 Task: Explore Airbnb accommodation in Ranong, Thailand from 7th December, 2023 to 15th December, 2023 for 6 adults.3 bedrooms having 3 beds and 3 bathrooms. Property type can be guest house. Look for 5 properties as per requirement.
Action: Mouse moved to (457, 101)
Screenshot: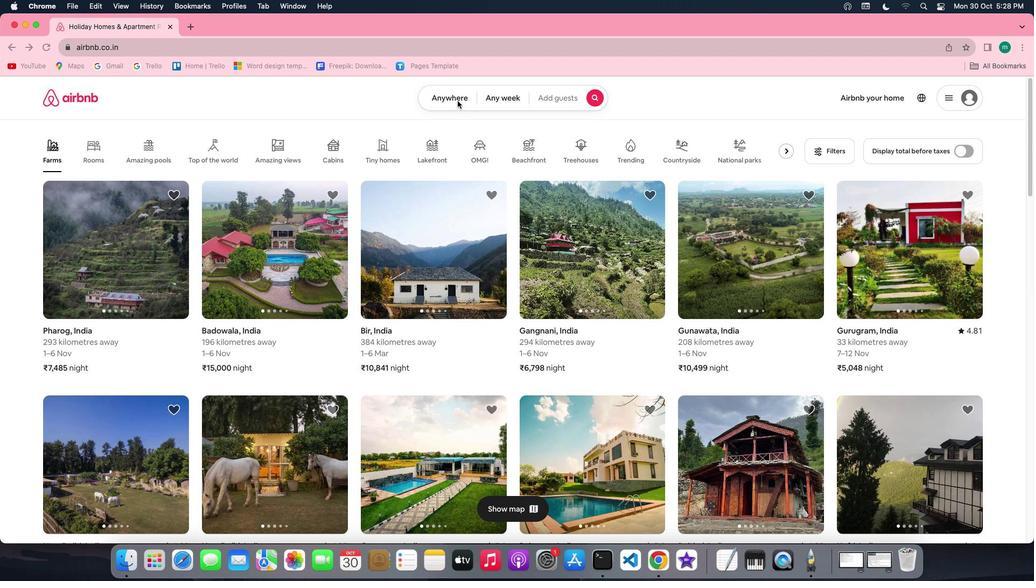 
Action: Mouse pressed left at (457, 101)
Screenshot: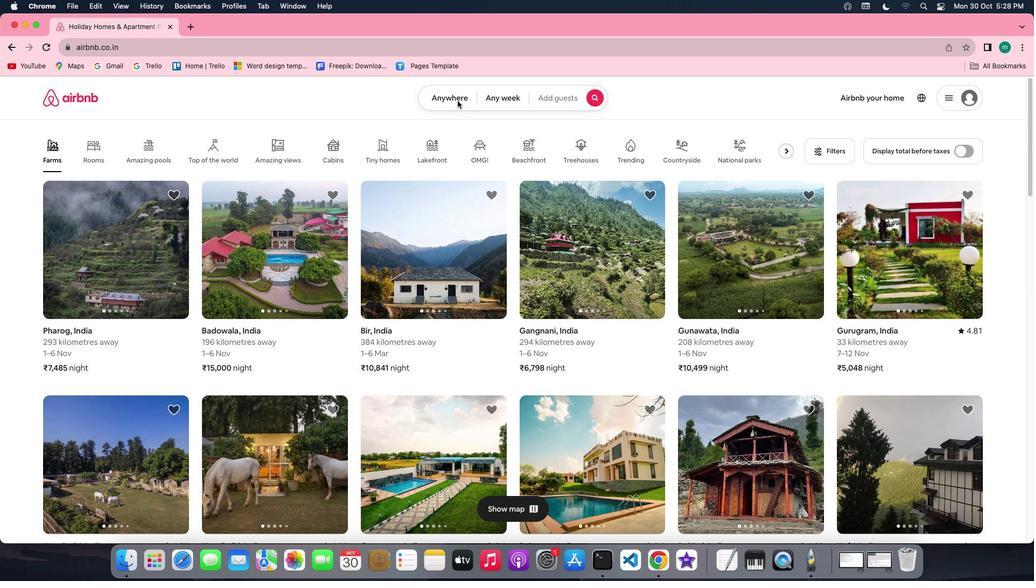 
Action: Mouse pressed left at (457, 101)
Screenshot: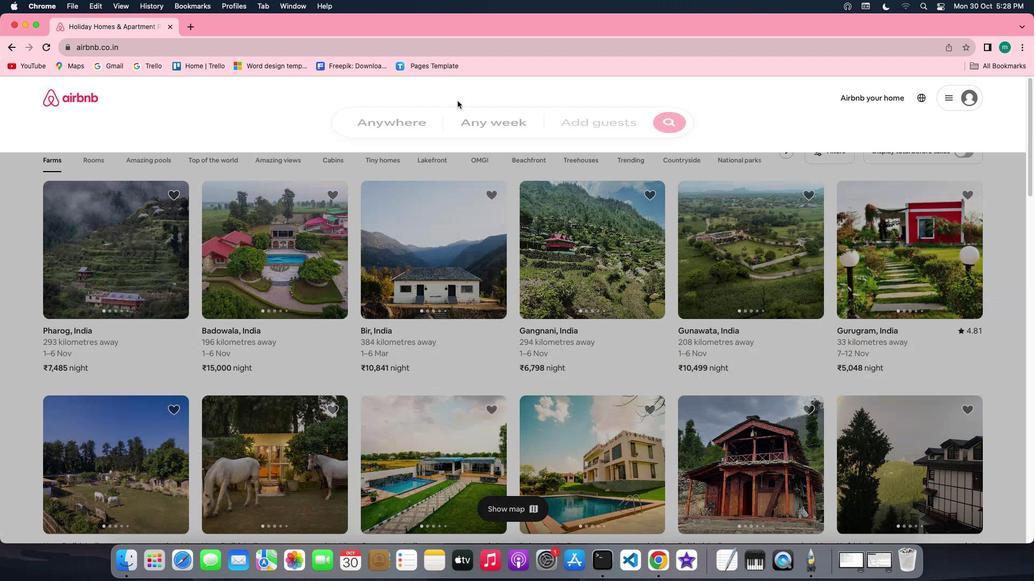 
Action: Mouse moved to (404, 140)
Screenshot: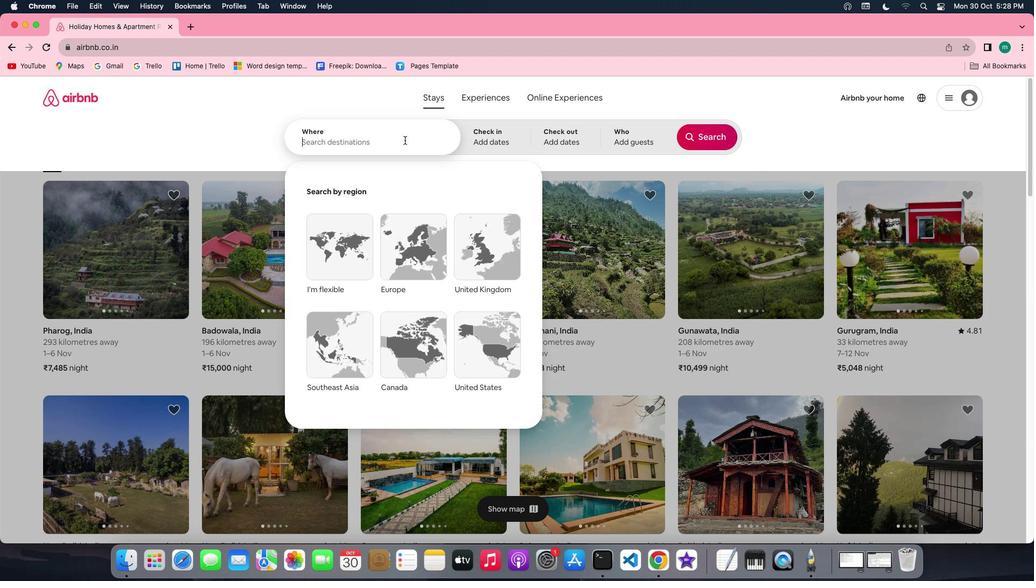 
Action: Mouse pressed left at (404, 140)
Screenshot: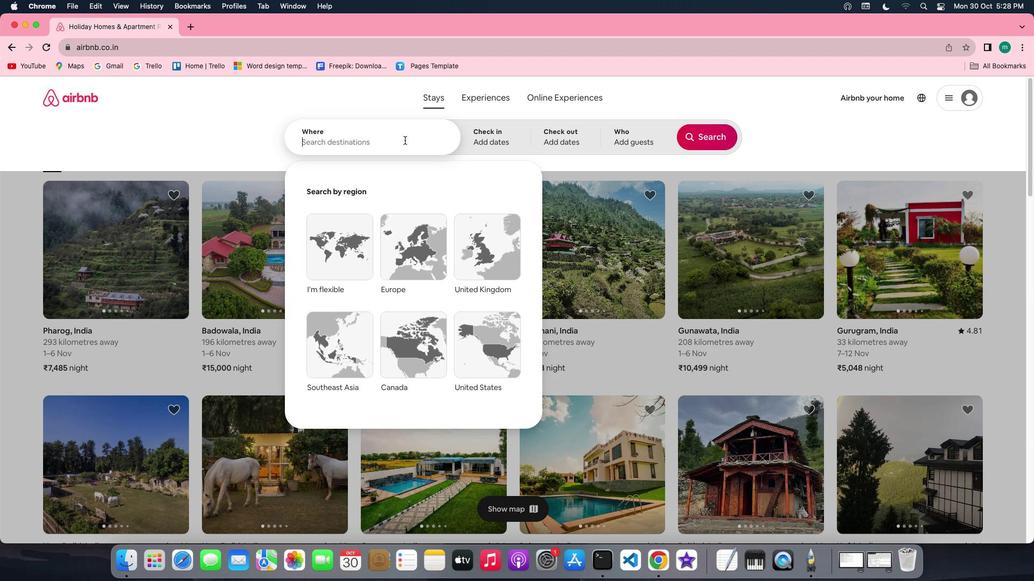 
Action: Key pressed Key.shift'R''a''n''o''n''g'','Key.spaceKey.shift'T''h''a''i''l''a''n''d'
Screenshot: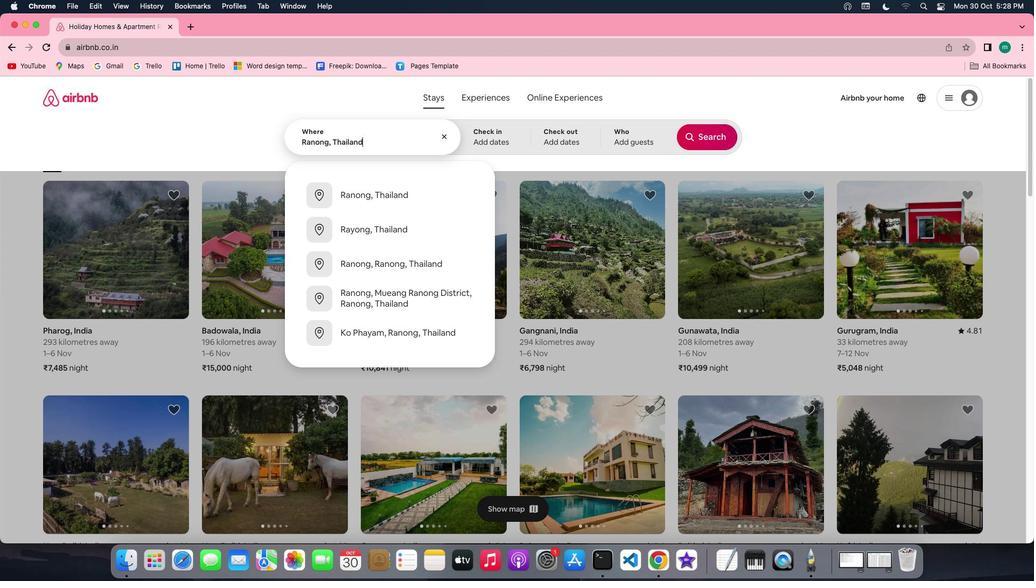 
Action: Mouse moved to (507, 129)
Screenshot: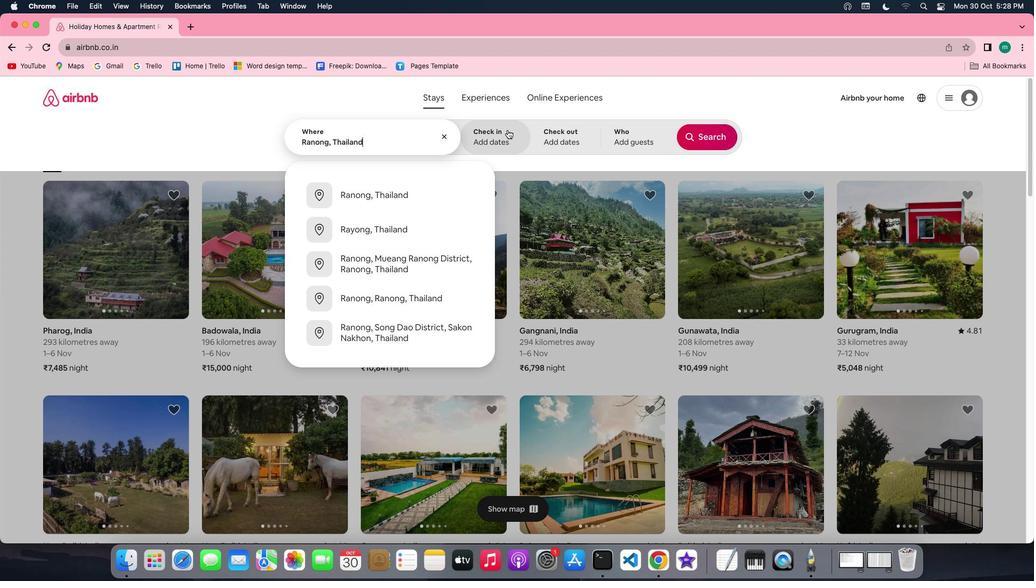
Action: Mouse pressed left at (507, 129)
Screenshot: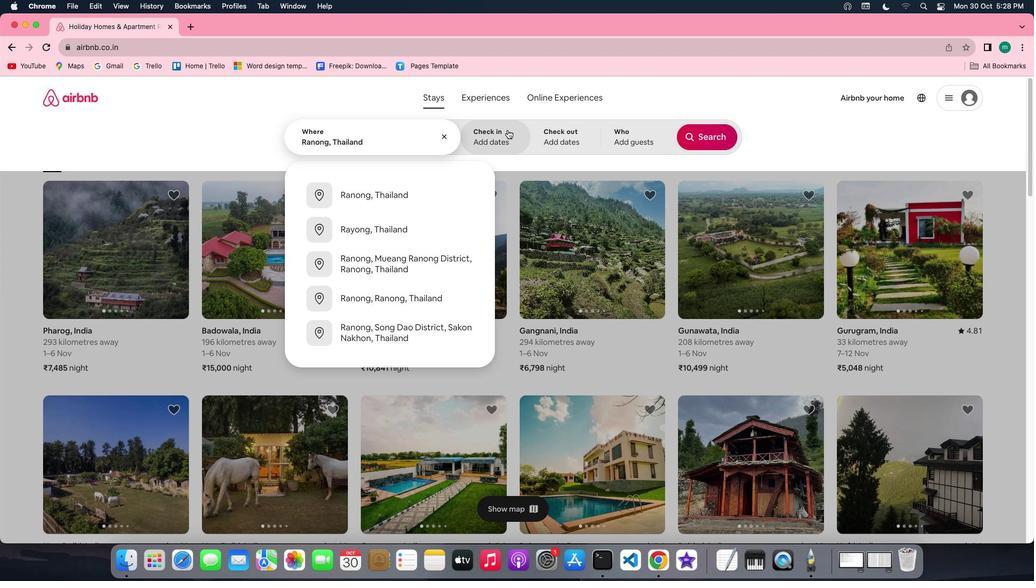 
Action: Mouse moved to (702, 226)
Screenshot: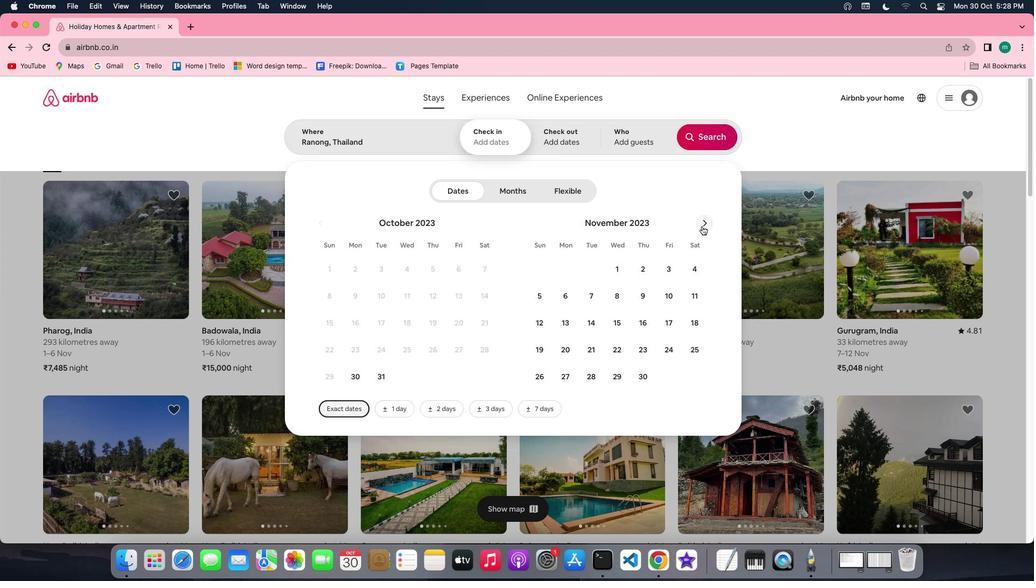 
Action: Mouse pressed left at (702, 226)
Screenshot: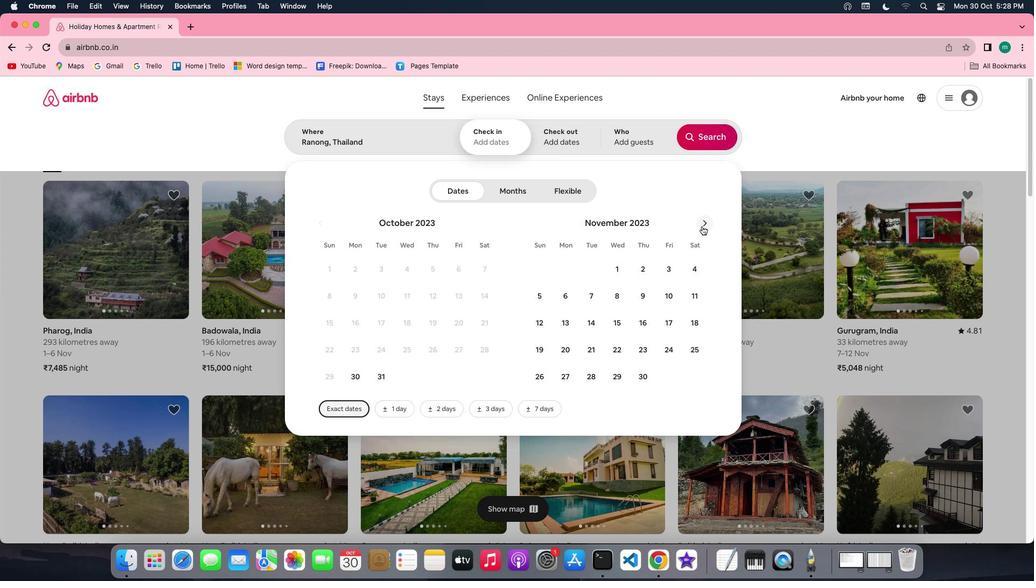 
Action: Mouse moved to (637, 296)
Screenshot: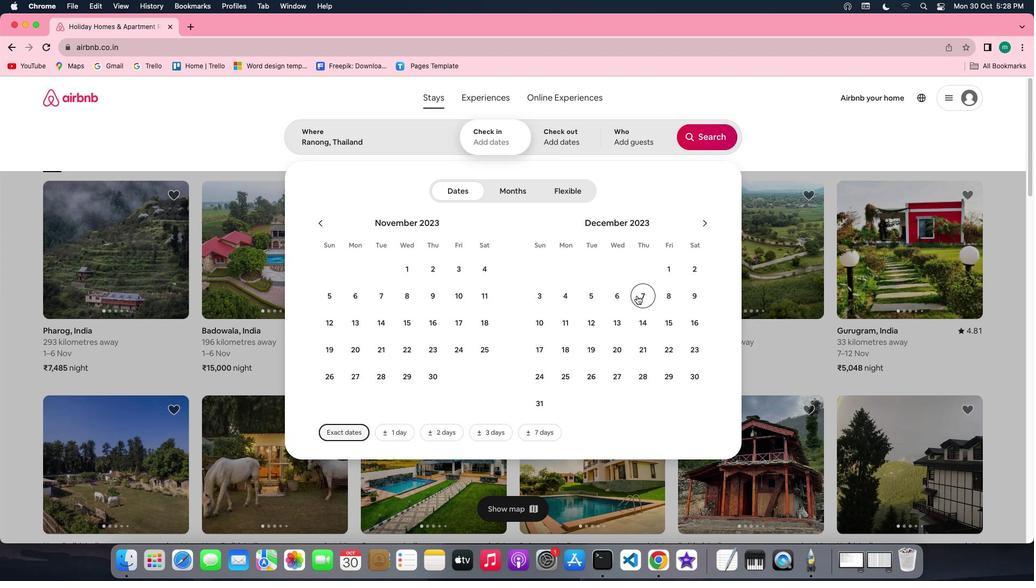 
Action: Mouse pressed left at (637, 296)
Screenshot: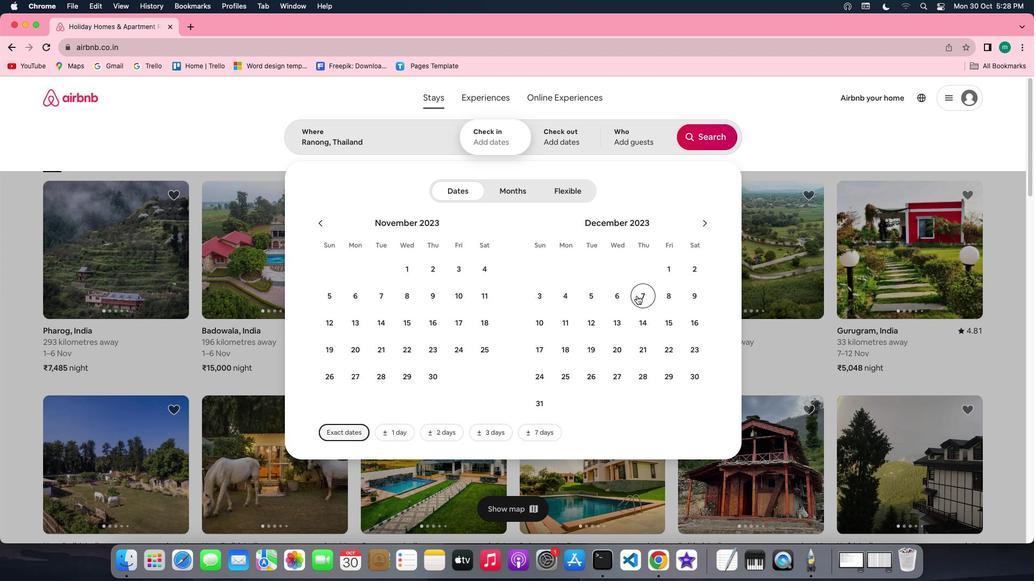 
Action: Mouse moved to (663, 321)
Screenshot: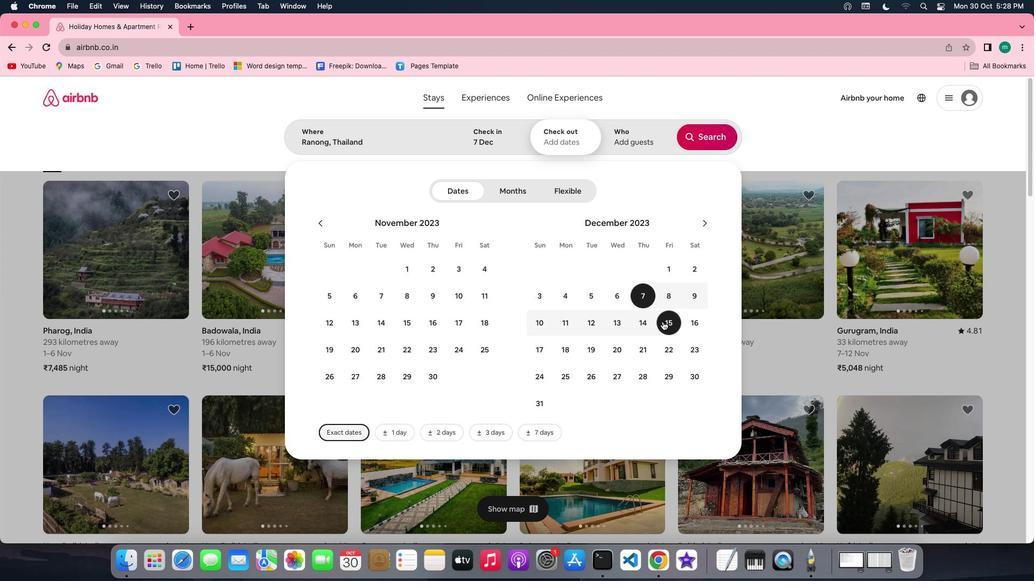 
Action: Mouse pressed left at (663, 321)
Screenshot: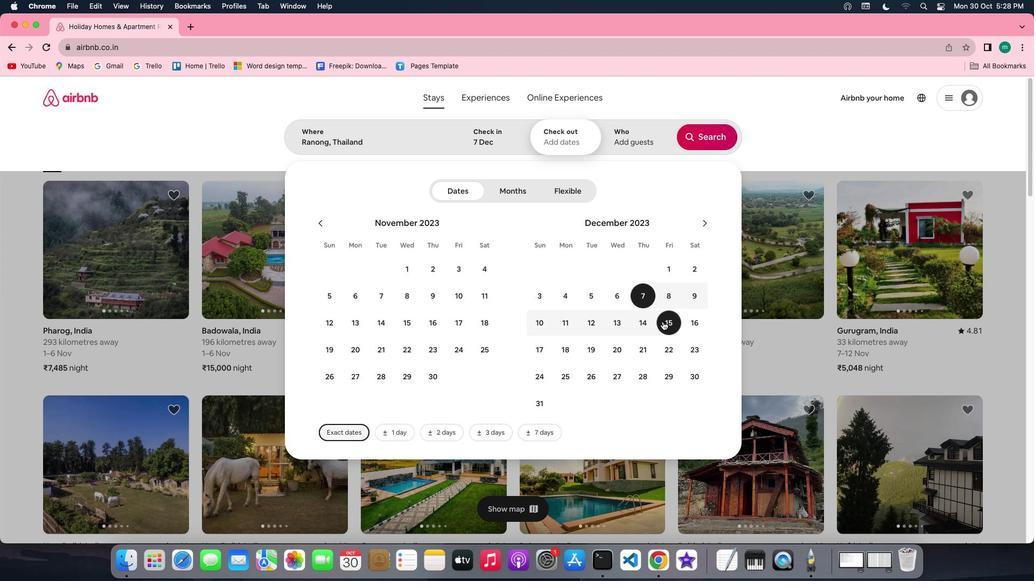 
Action: Mouse moved to (630, 133)
Screenshot: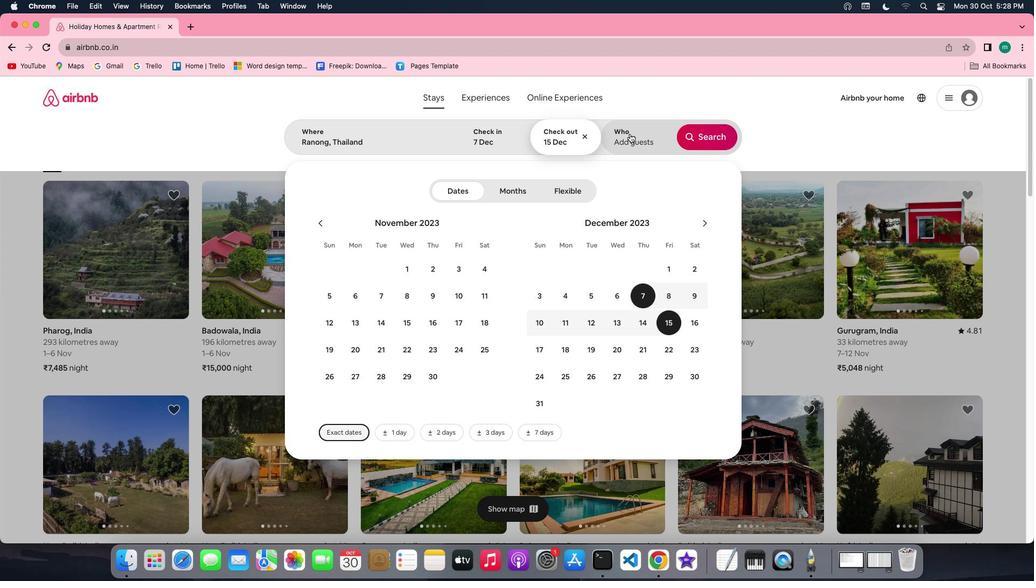 
Action: Mouse pressed left at (630, 133)
Screenshot: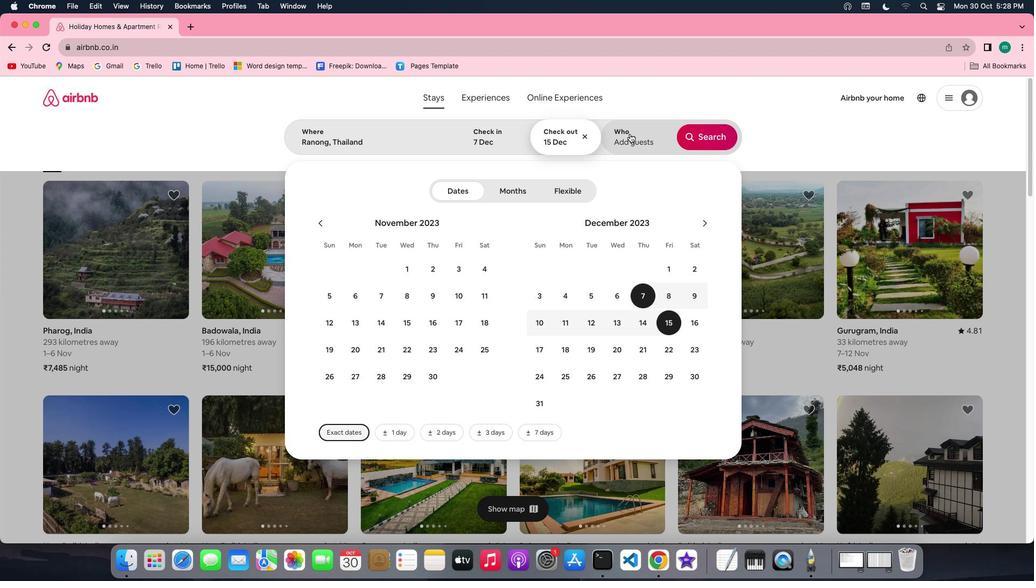 
Action: Mouse moved to (707, 197)
Screenshot: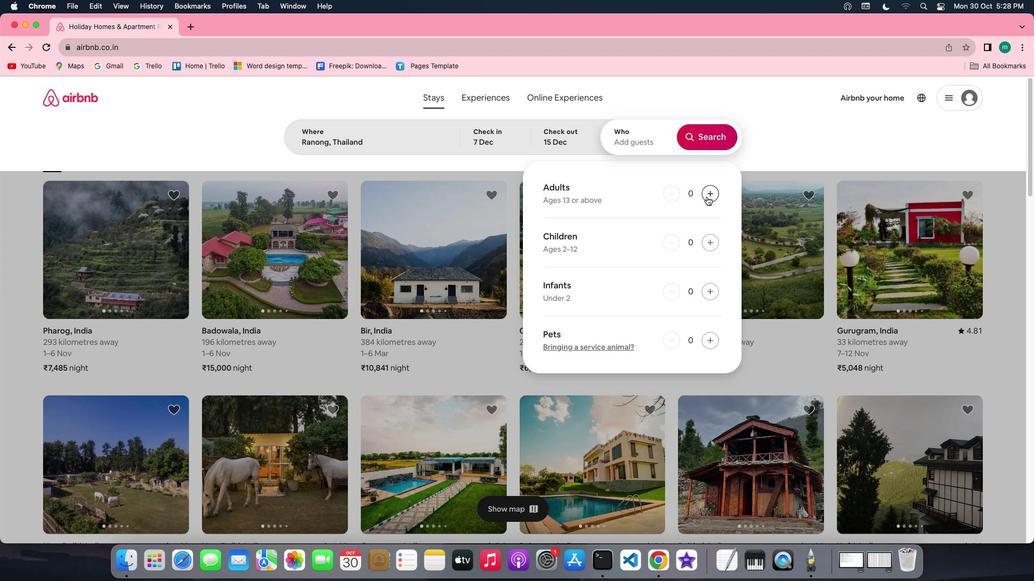 
Action: Mouse pressed left at (707, 197)
Screenshot: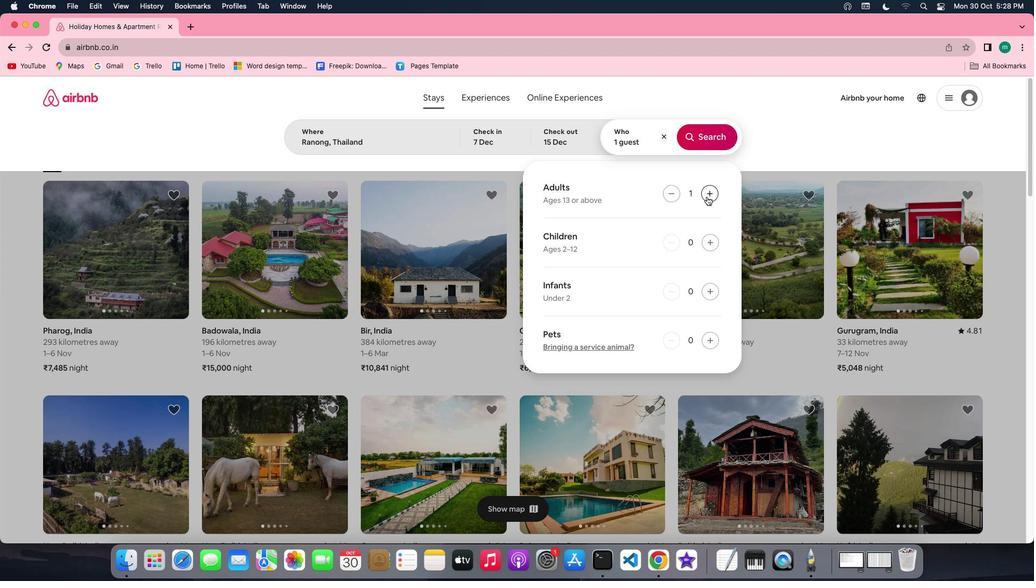 
Action: Mouse pressed left at (707, 197)
Screenshot: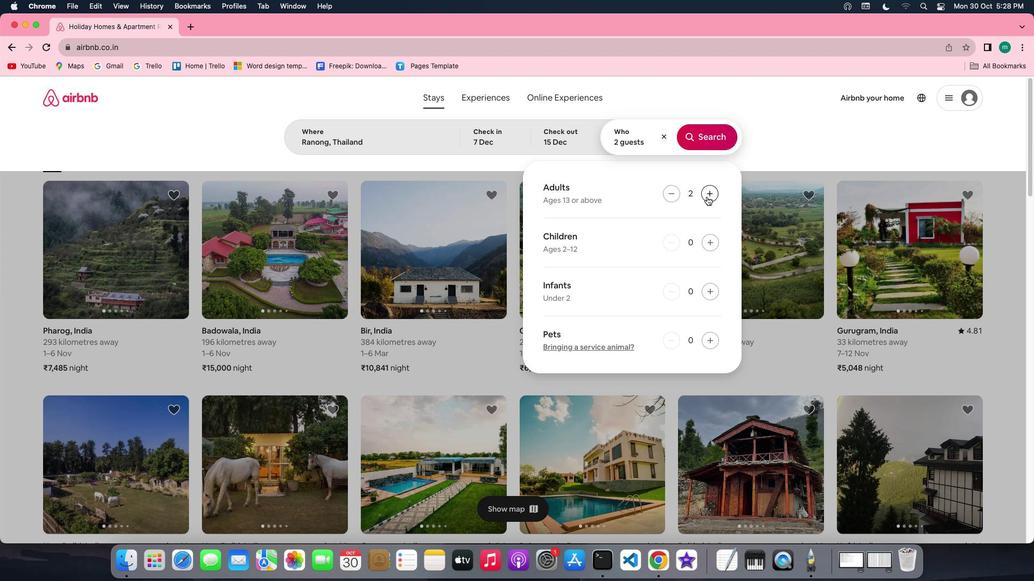 
Action: Mouse pressed left at (707, 197)
Screenshot: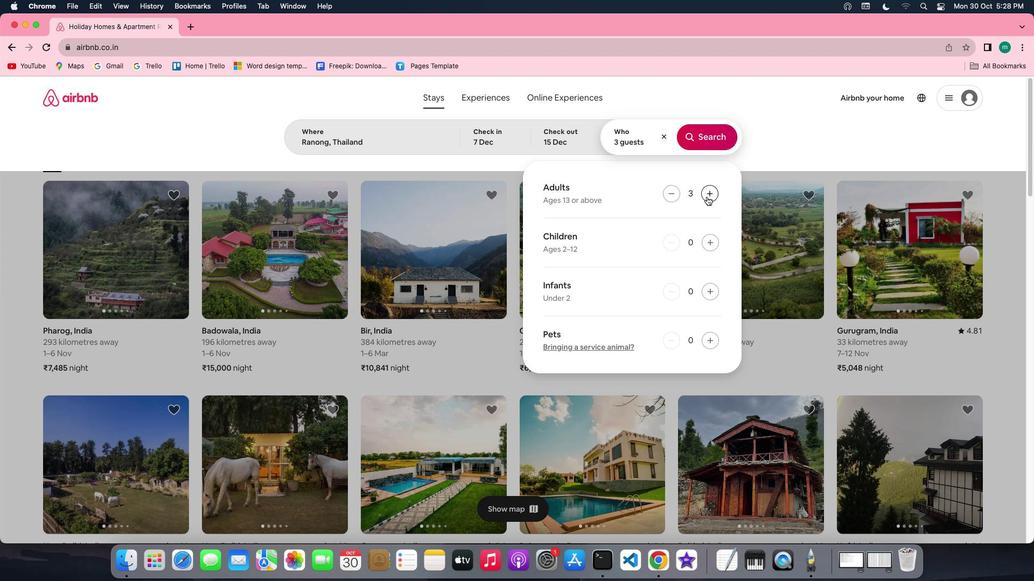 
Action: Mouse pressed left at (707, 197)
Screenshot: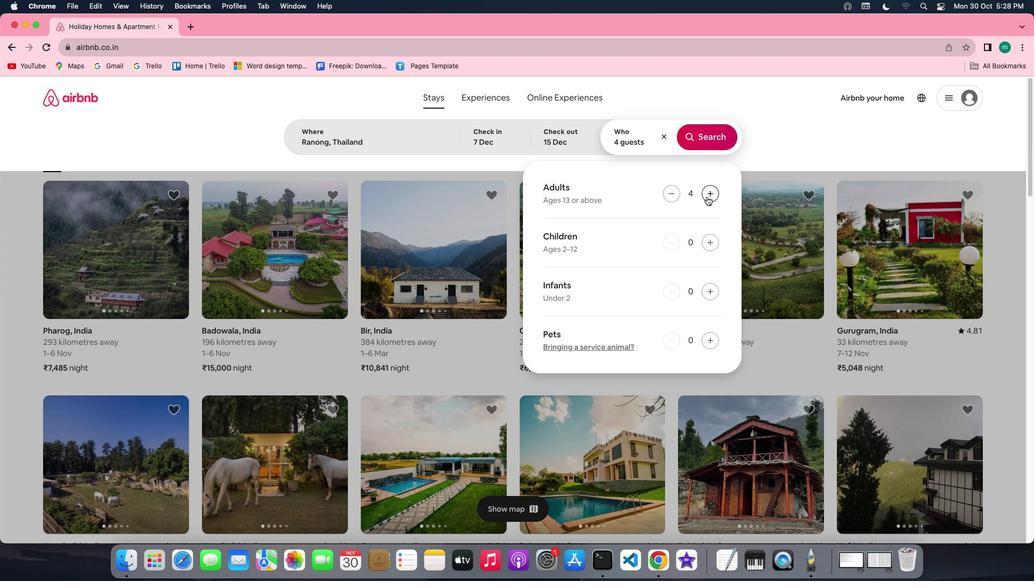 
Action: Mouse pressed left at (707, 197)
Screenshot: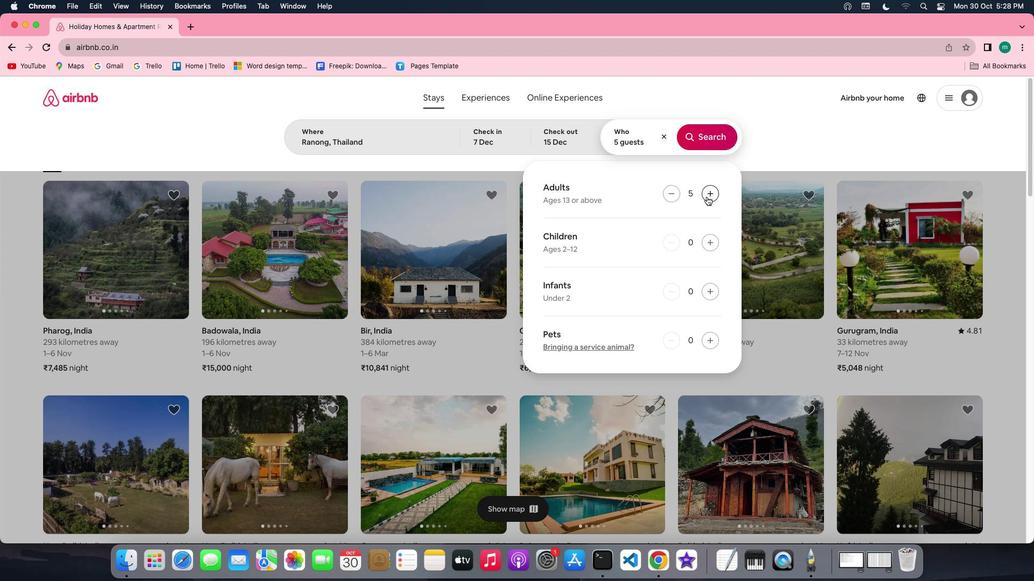 
Action: Mouse pressed left at (707, 197)
Screenshot: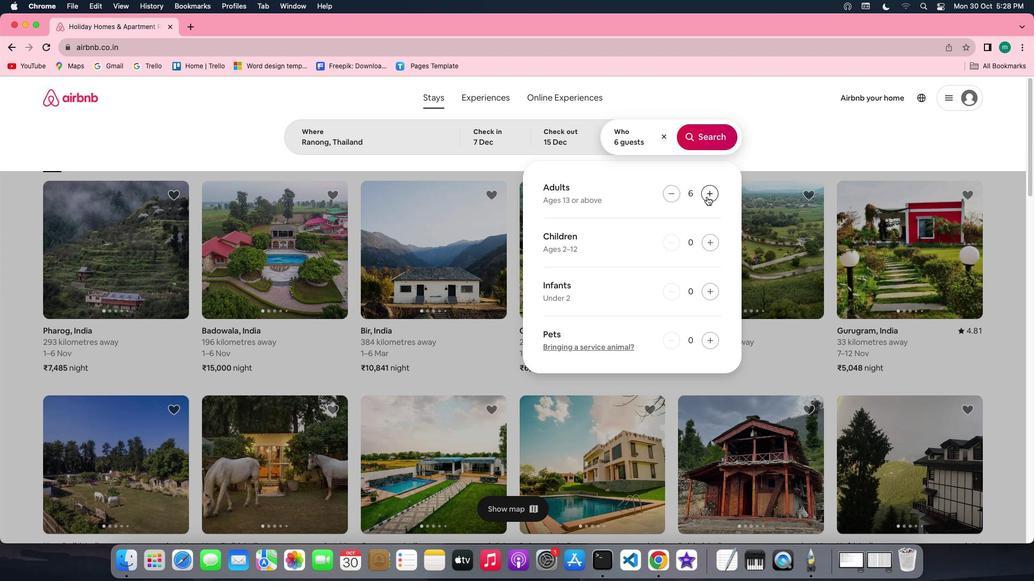 
Action: Mouse moved to (708, 142)
Screenshot: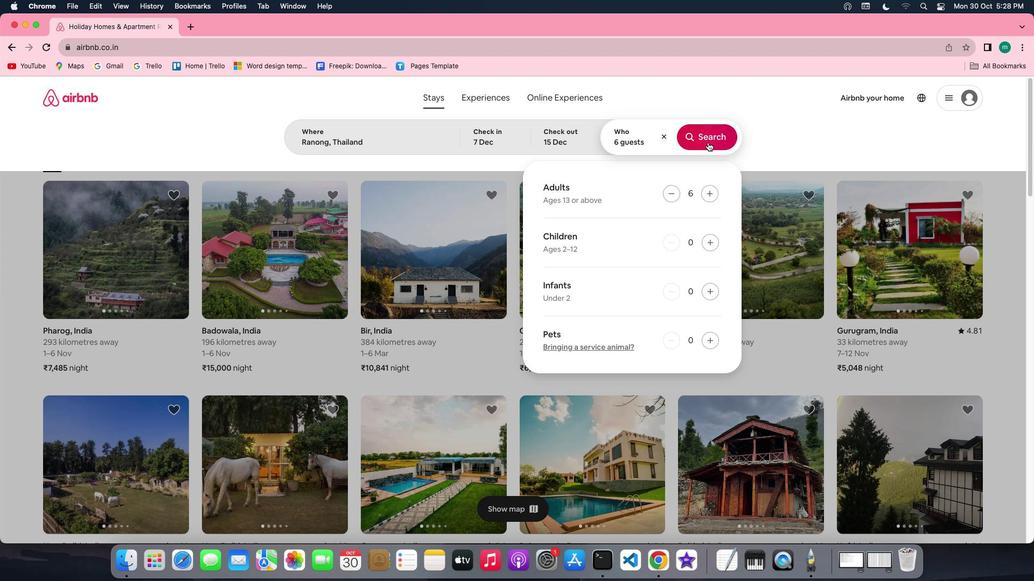 
Action: Mouse pressed left at (708, 142)
Screenshot: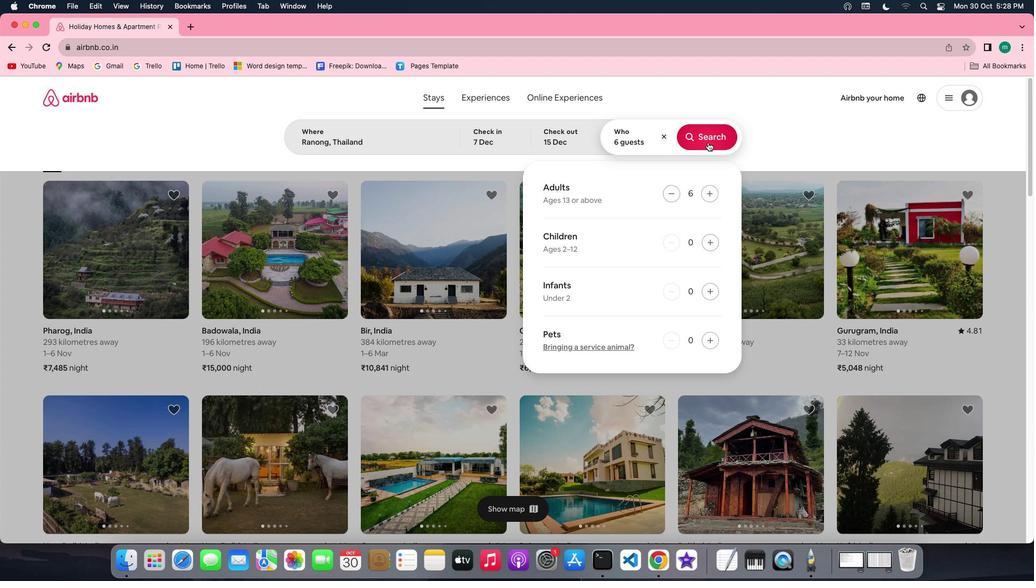 
Action: Mouse moved to (863, 141)
Screenshot: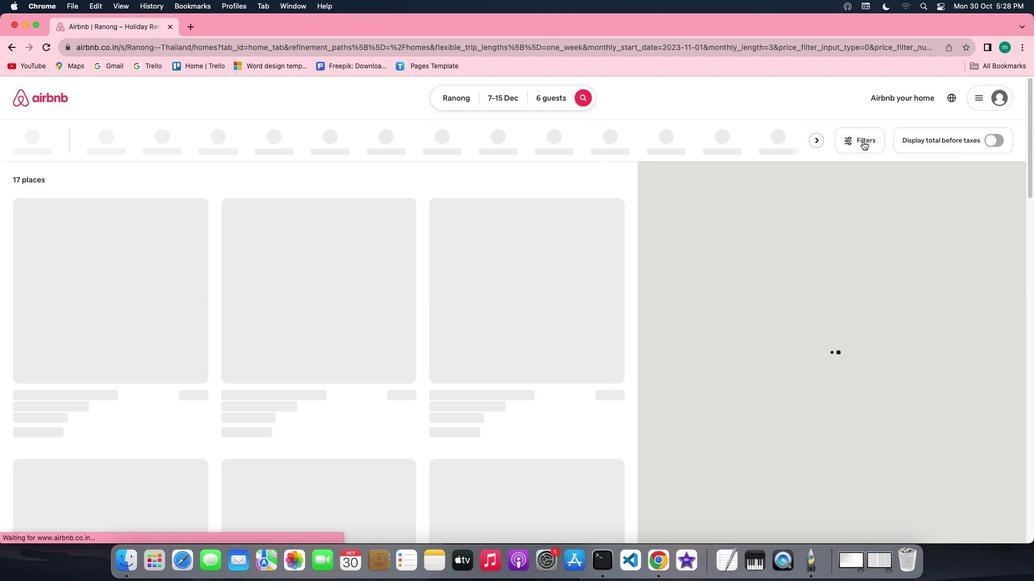 
Action: Mouse pressed left at (863, 141)
Screenshot: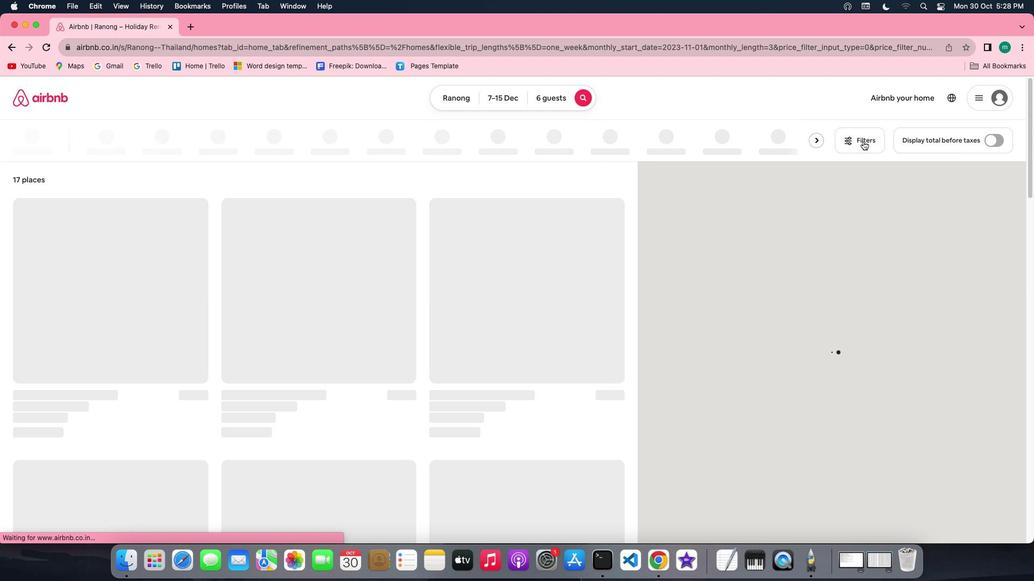 
Action: Mouse moved to (609, 289)
Screenshot: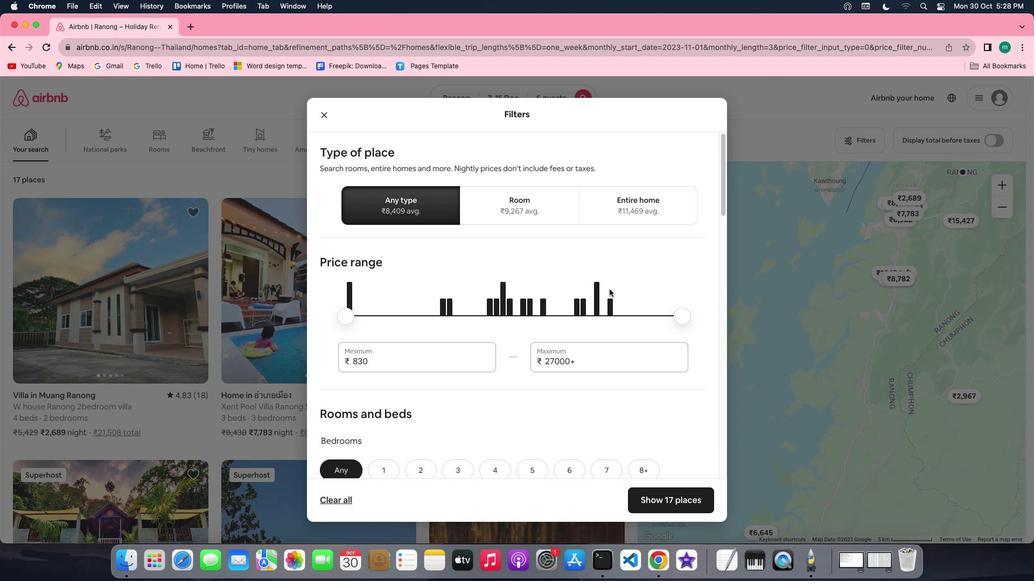 
Action: Mouse scrolled (609, 289) with delta (0, 0)
Screenshot: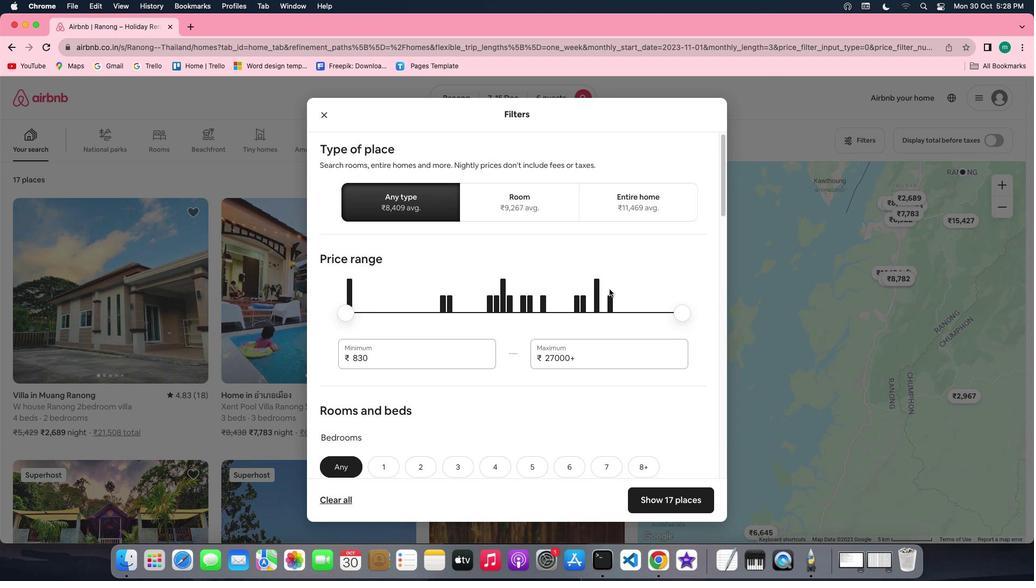 
Action: Mouse scrolled (609, 289) with delta (0, 0)
Screenshot: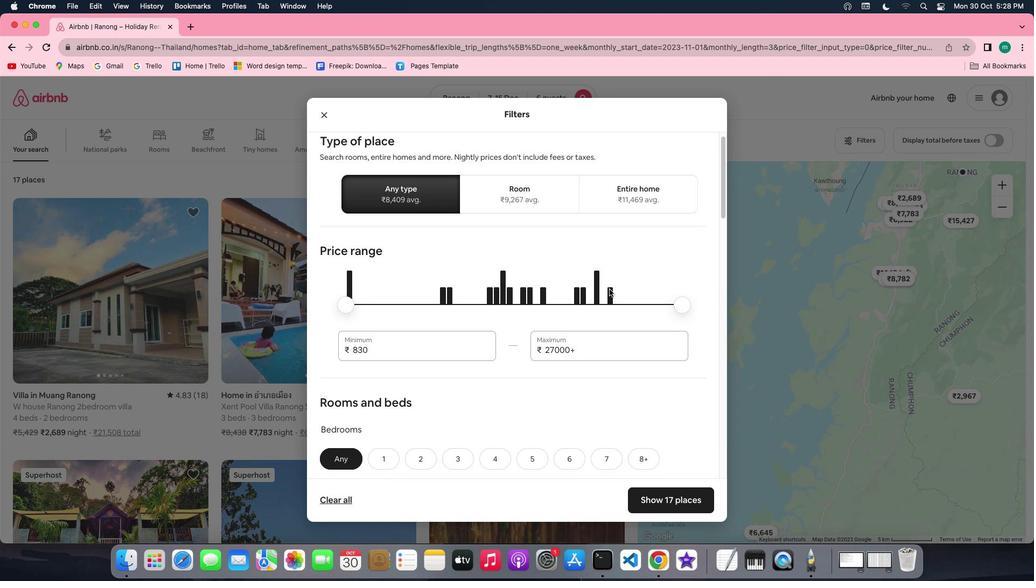 
Action: Mouse scrolled (609, 289) with delta (0, -1)
Screenshot: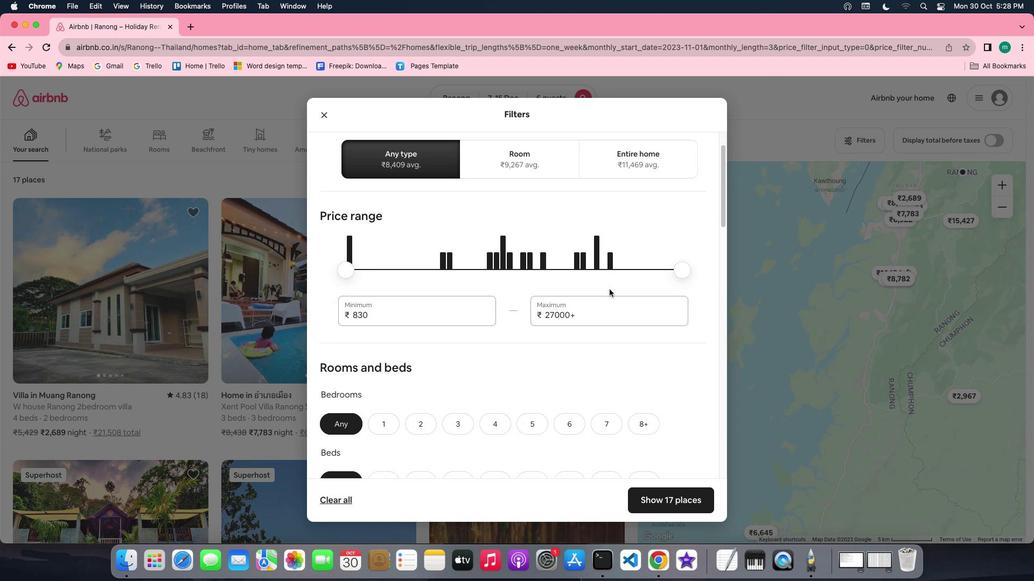
Action: Mouse scrolled (609, 289) with delta (0, -1)
Screenshot: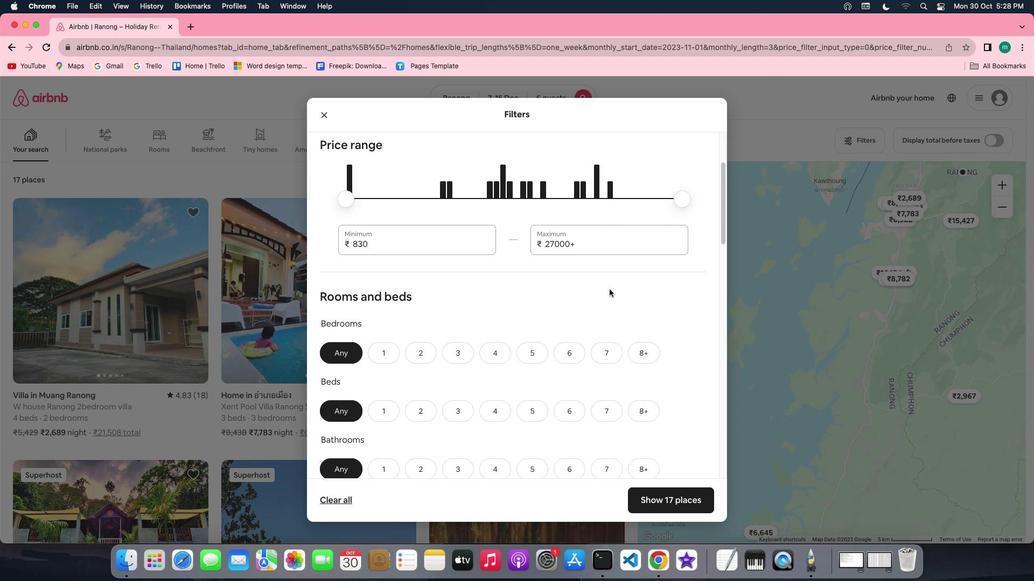 
Action: Mouse scrolled (609, 289) with delta (0, 0)
Screenshot: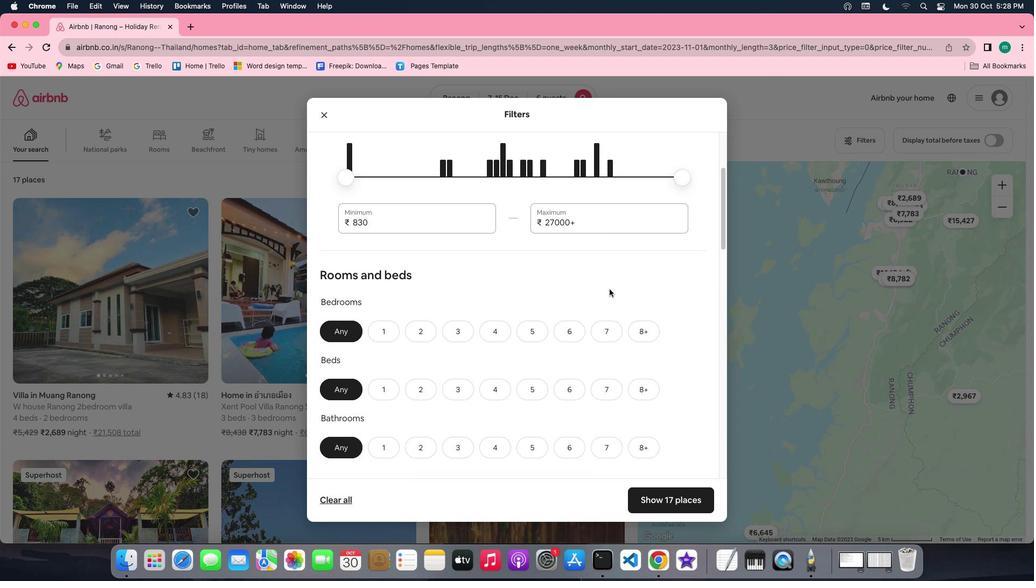 
Action: Mouse scrolled (609, 289) with delta (0, 0)
Screenshot: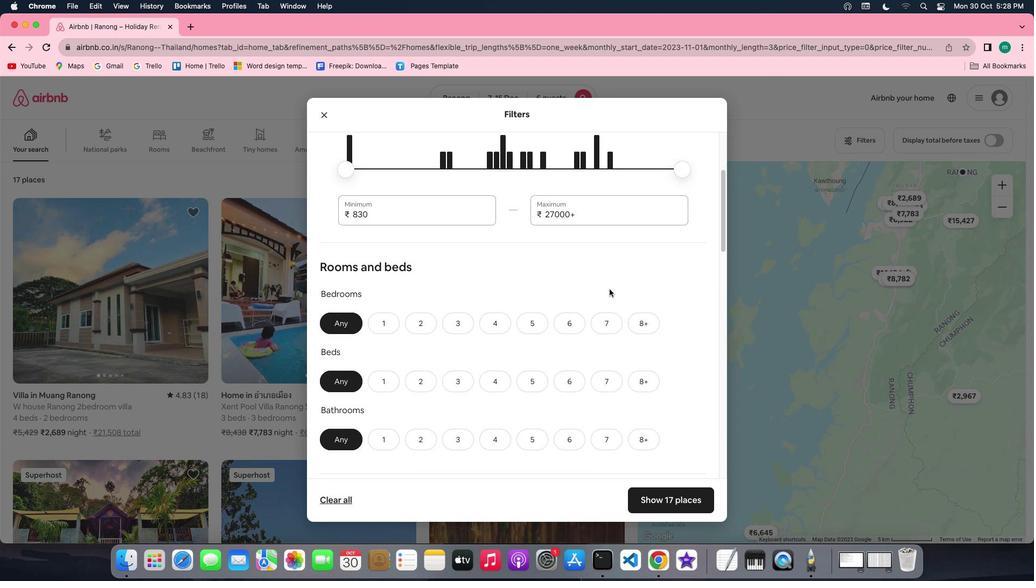 
Action: Mouse scrolled (609, 289) with delta (0, 0)
Screenshot: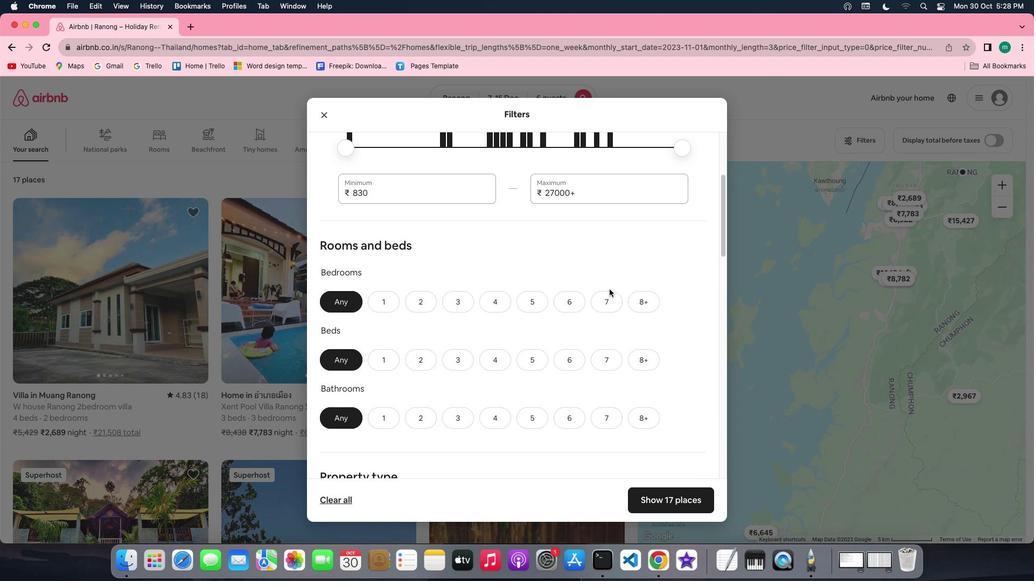 
Action: Mouse scrolled (609, 289) with delta (0, 0)
Screenshot: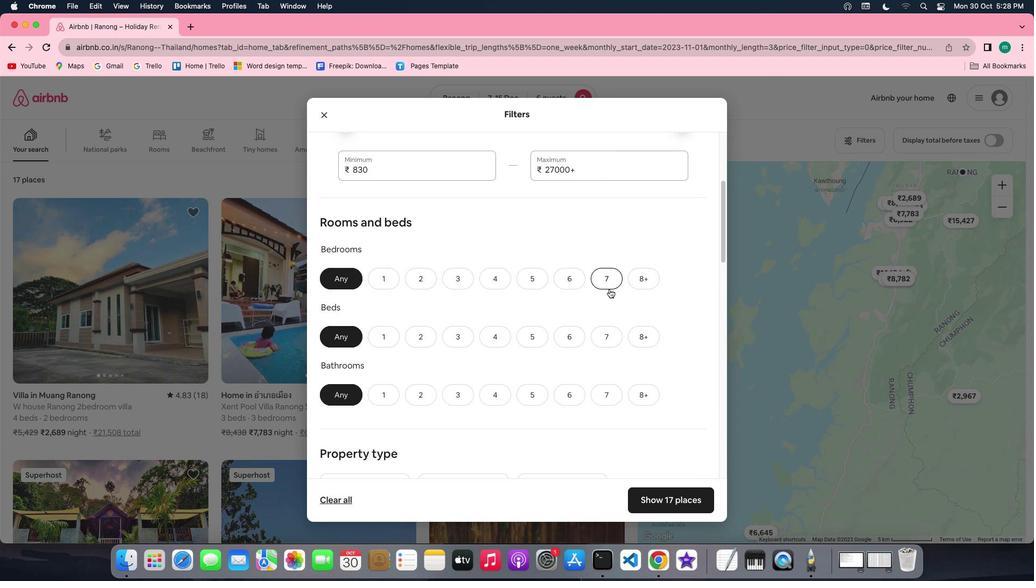 
Action: Mouse scrolled (609, 289) with delta (0, 0)
Screenshot: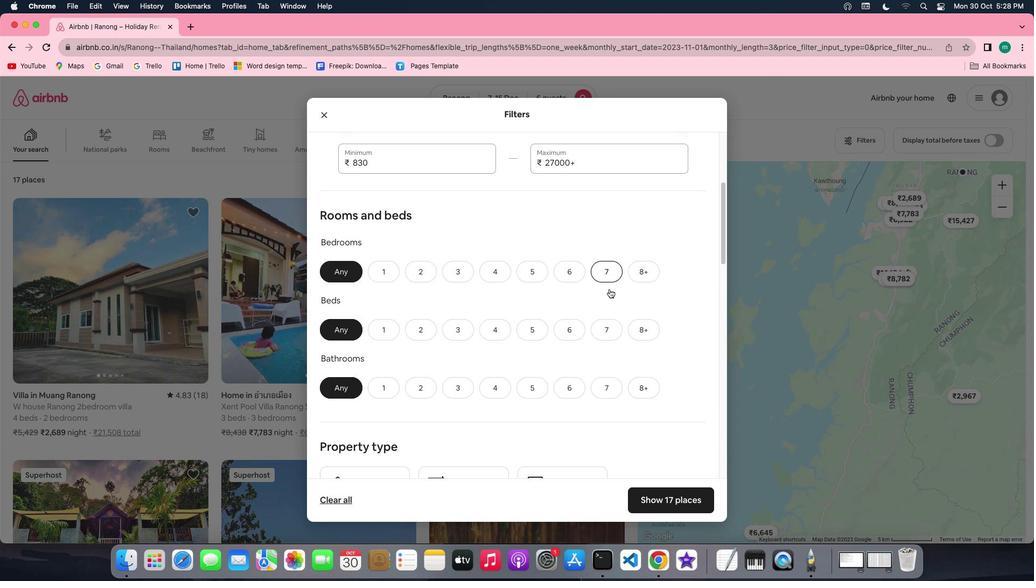 
Action: Mouse scrolled (609, 289) with delta (0, 0)
Screenshot: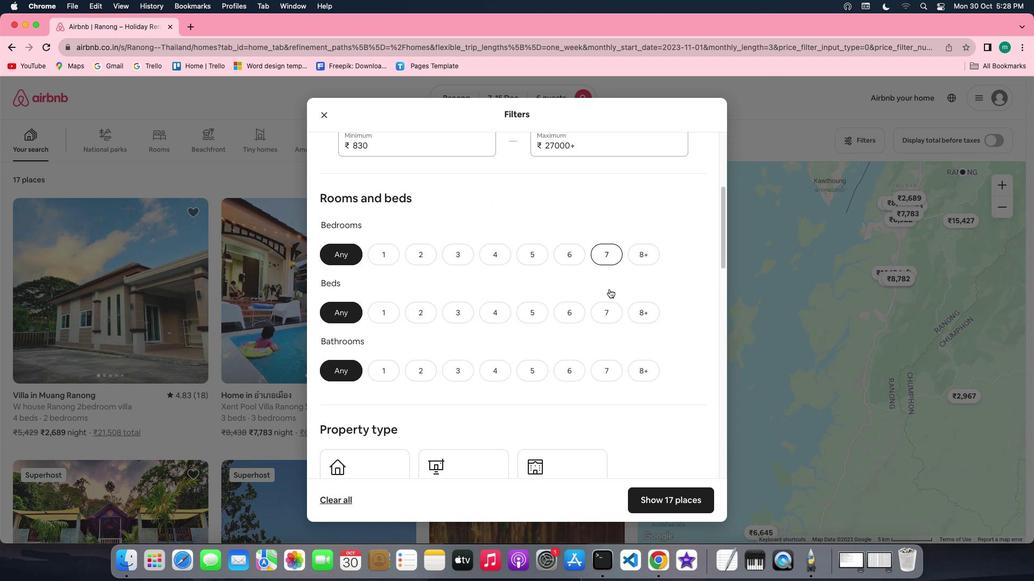 
Action: Mouse scrolled (609, 289) with delta (0, 0)
Screenshot: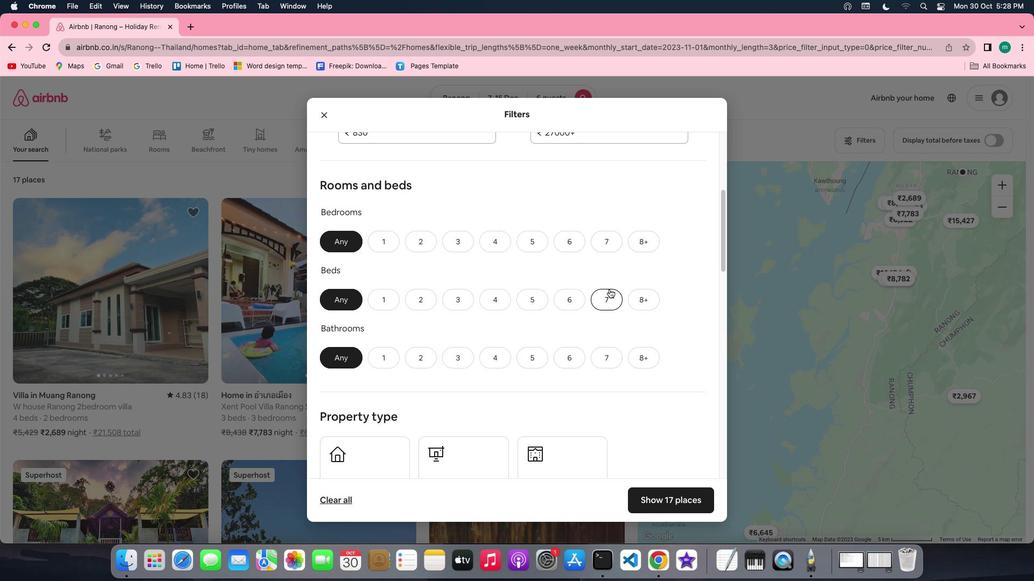 
Action: Mouse scrolled (609, 289) with delta (0, 0)
Screenshot: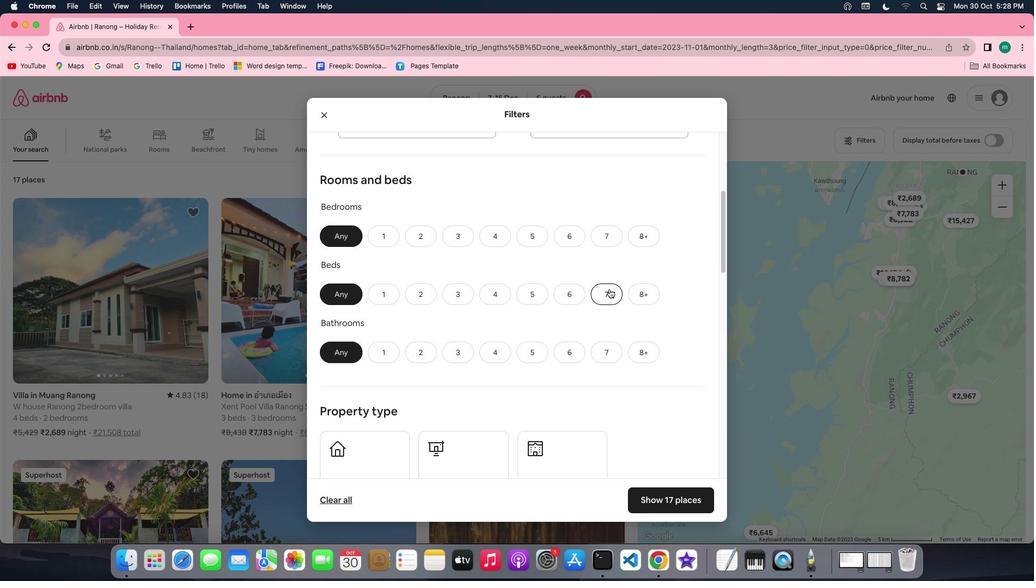 
Action: Mouse scrolled (609, 289) with delta (0, 0)
Screenshot: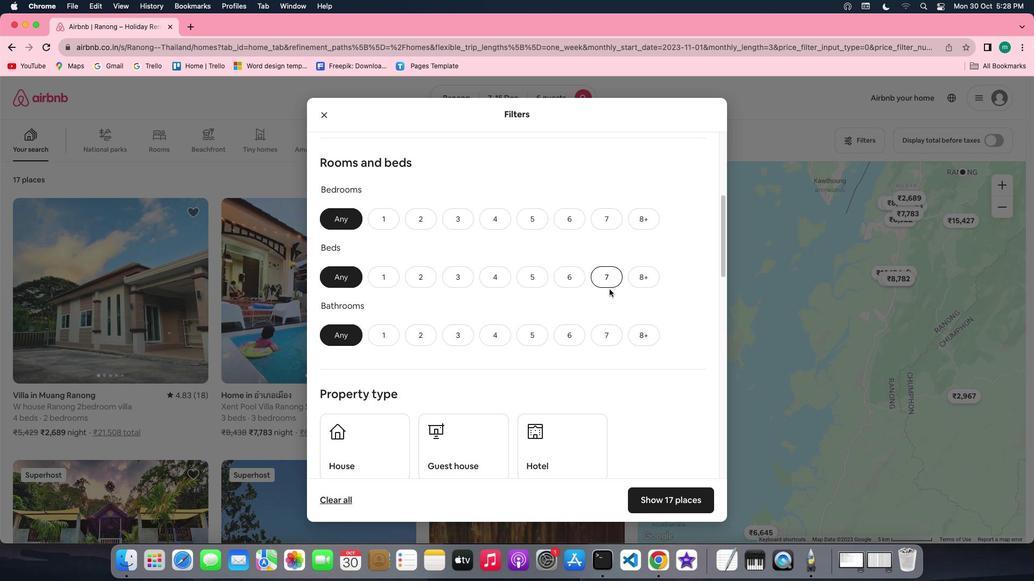 
Action: Mouse moved to (462, 206)
Screenshot: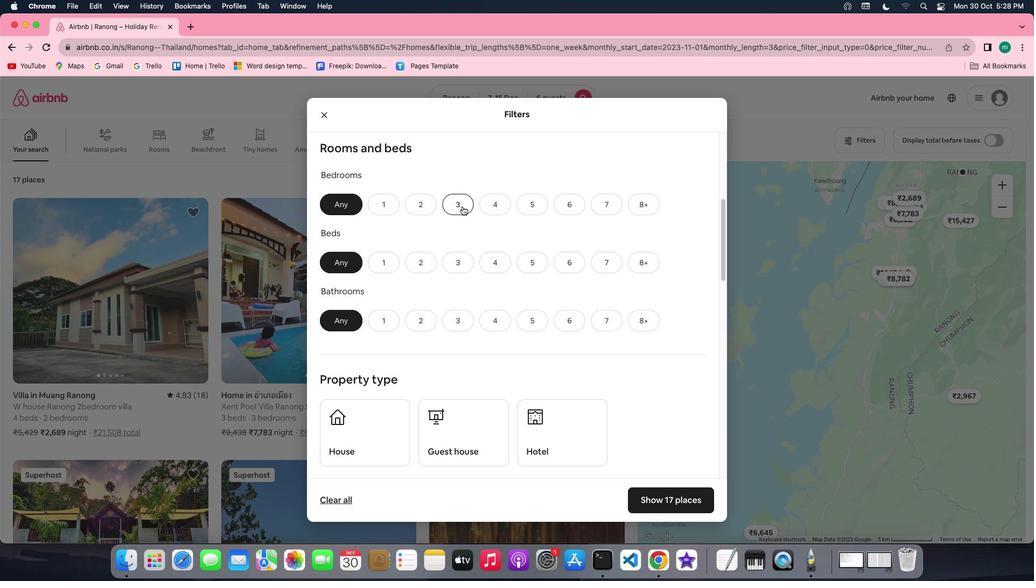 
Action: Mouse pressed left at (462, 206)
Screenshot: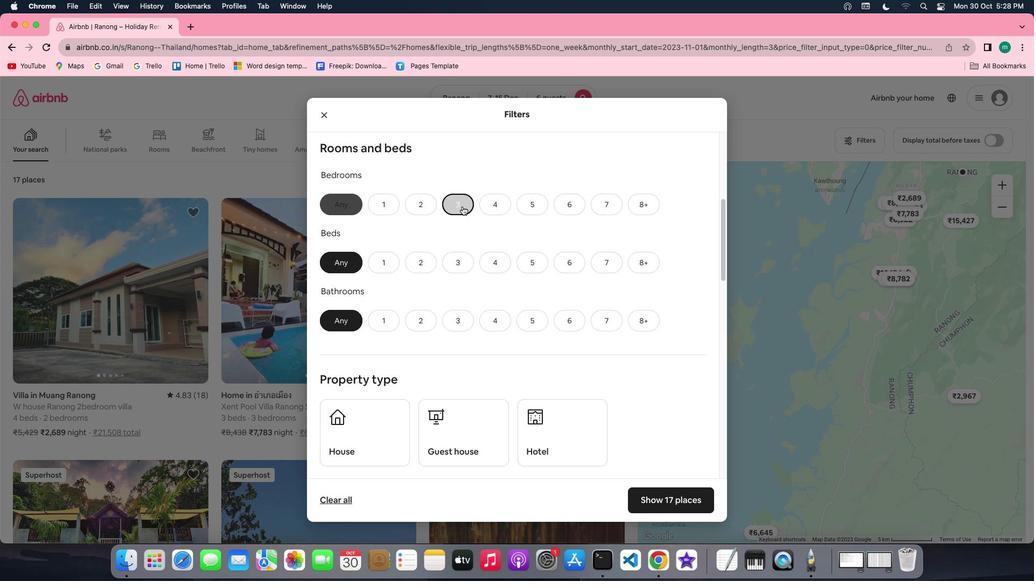 
Action: Mouse moved to (461, 253)
Screenshot: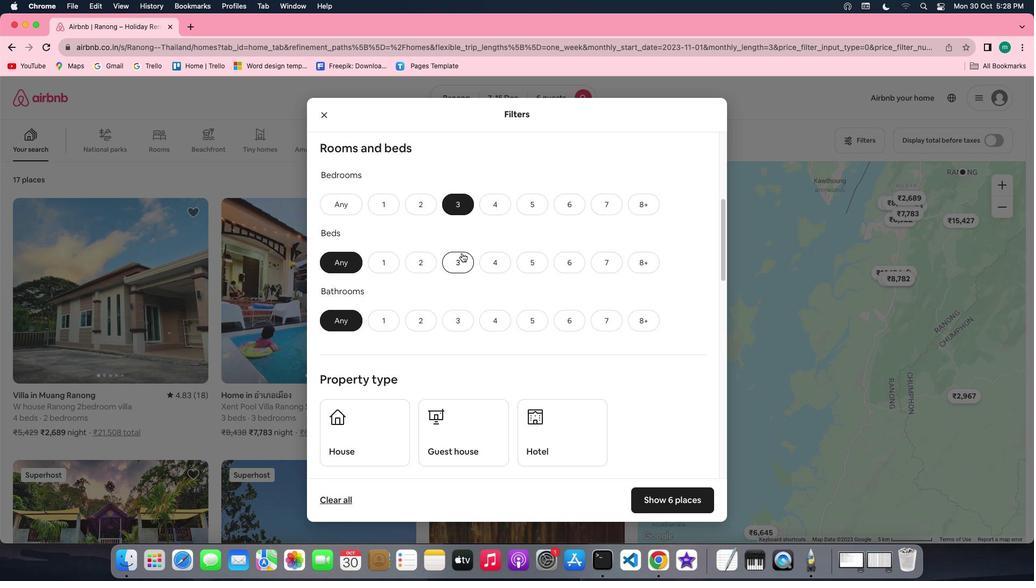 
Action: Mouse pressed left at (461, 253)
Screenshot: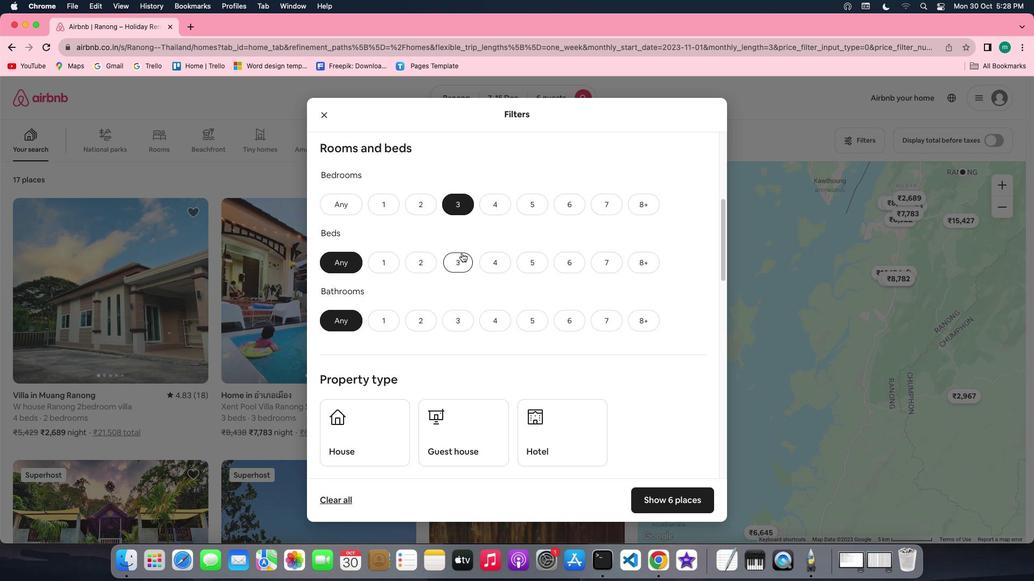 
Action: Mouse moved to (460, 313)
Screenshot: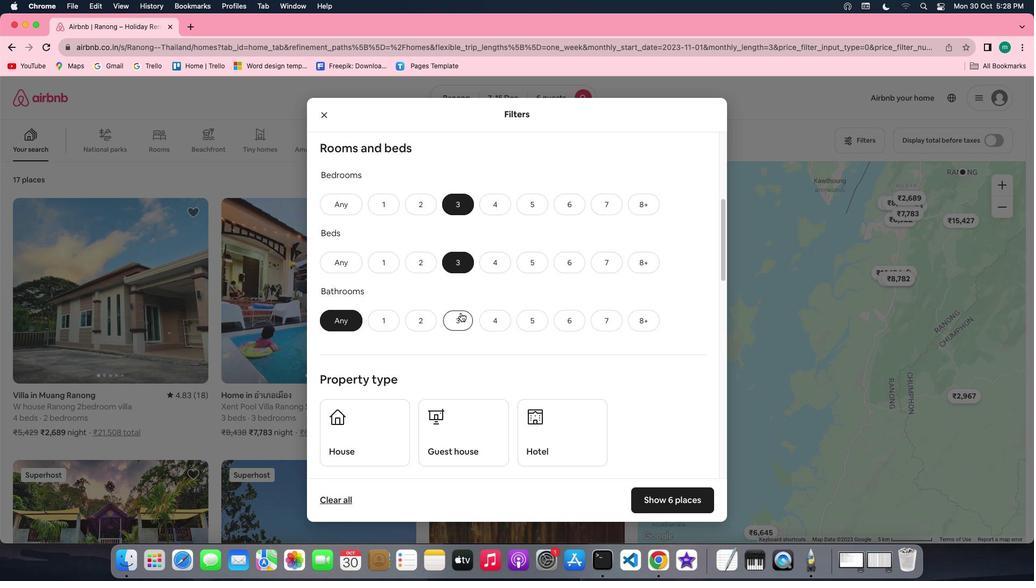 
Action: Mouse pressed left at (460, 313)
Screenshot: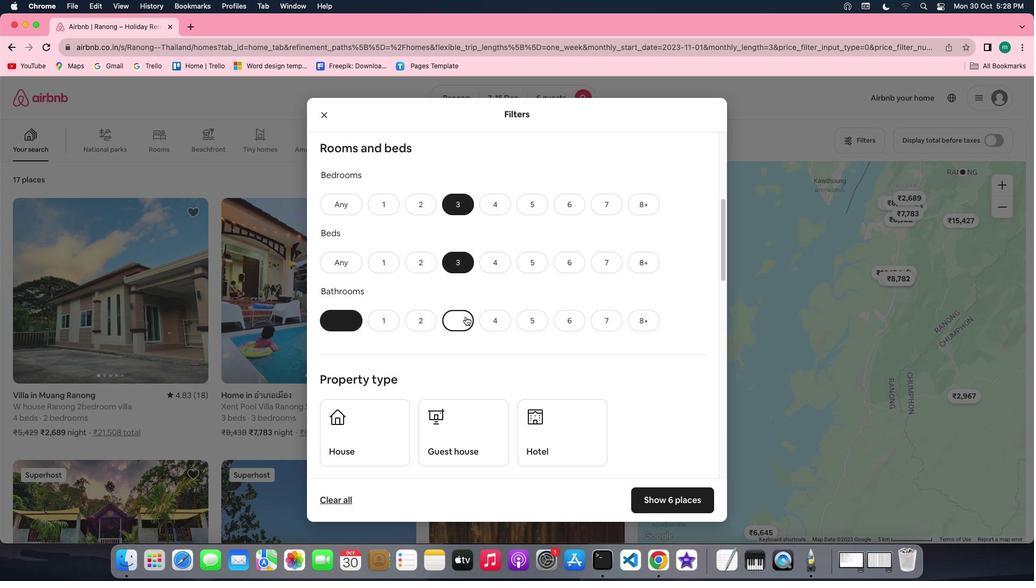 
Action: Mouse moved to (573, 312)
Screenshot: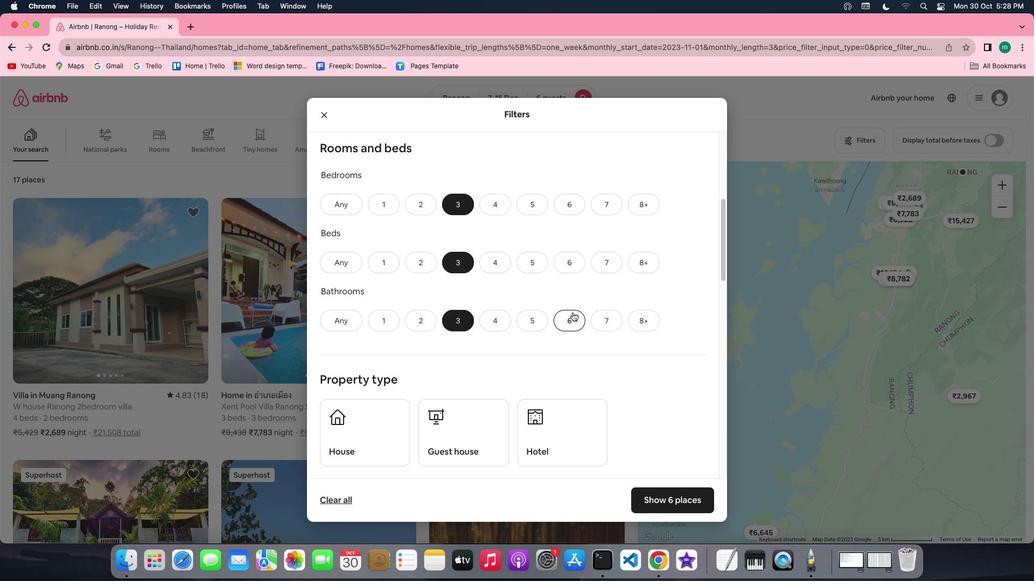 
Action: Mouse scrolled (573, 312) with delta (0, 0)
Screenshot: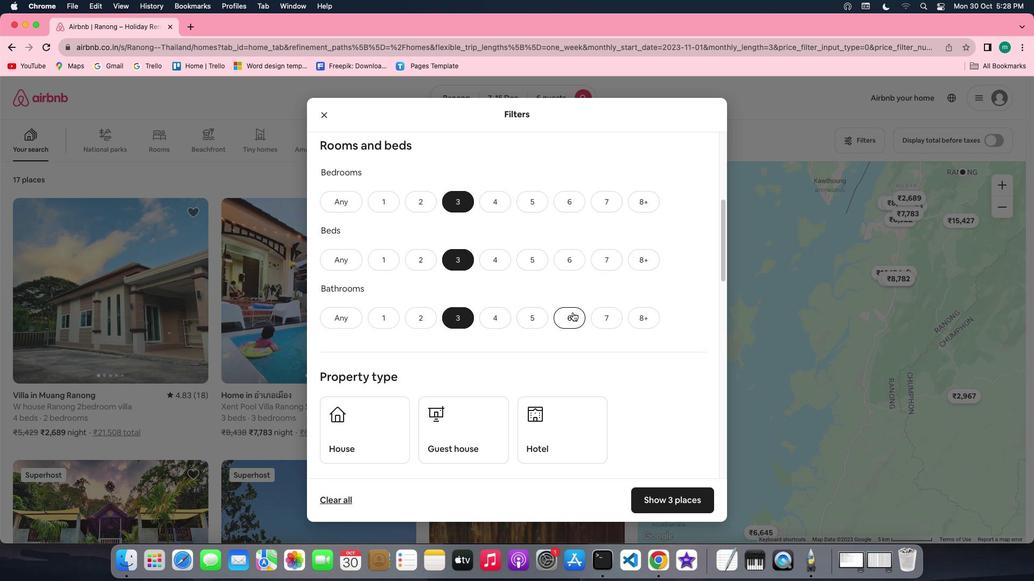 
Action: Mouse scrolled (573, 312) with delta (0, 0)
Screenshot: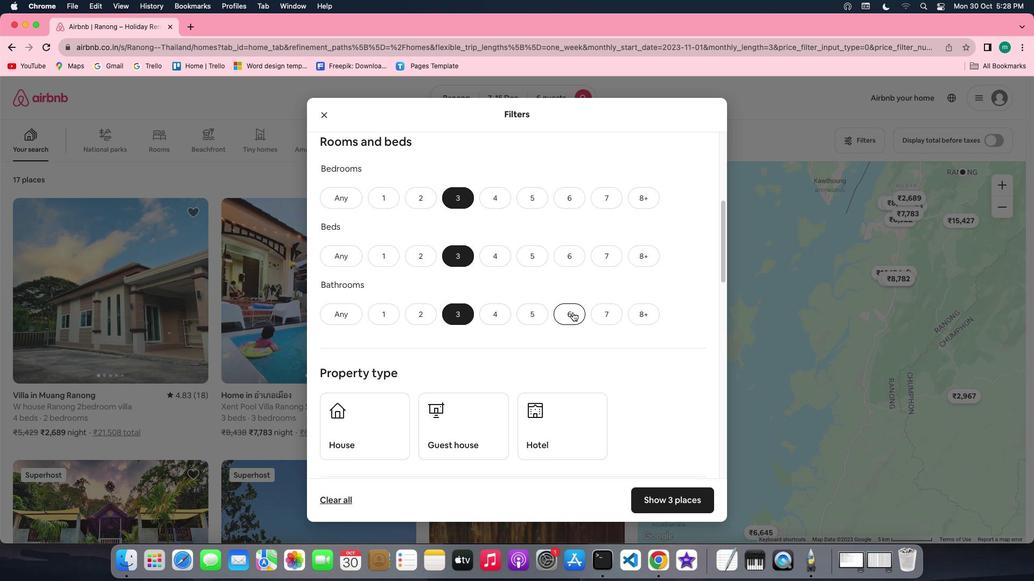 
Action: Mouse scrolled (573, 312) with delta (0, 0)
Screenshot: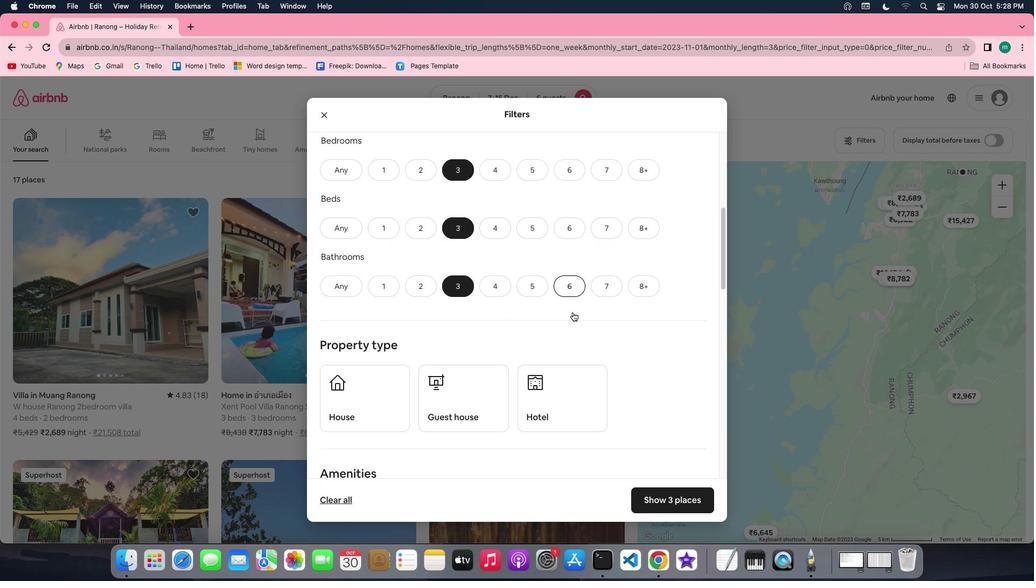 
Action: Mouse scrolled (573, 312) with delta (0, 0)
Screenshot: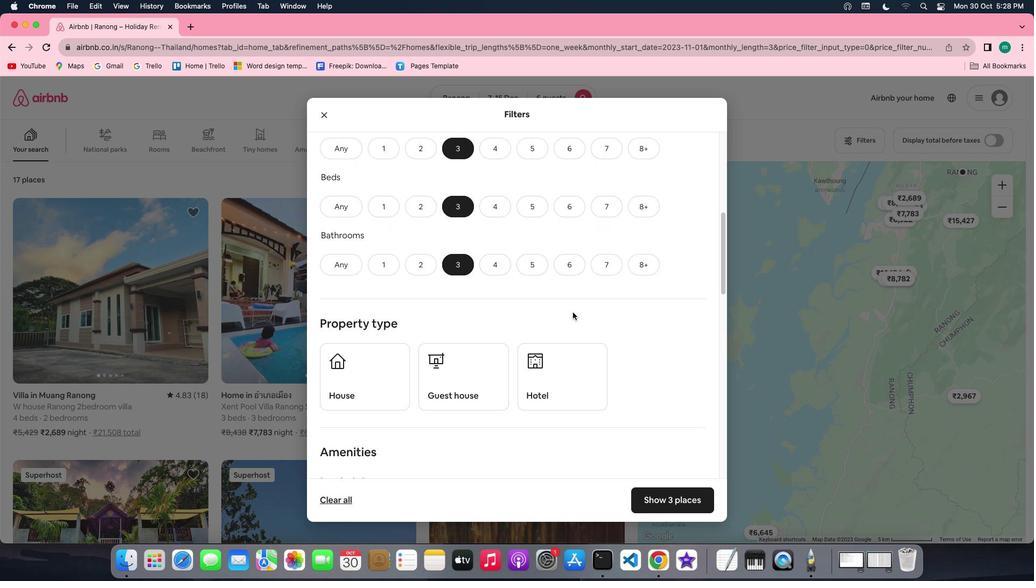
Action: Mouse scrolled (573, 312) with delta (0, 0)
Screenshot: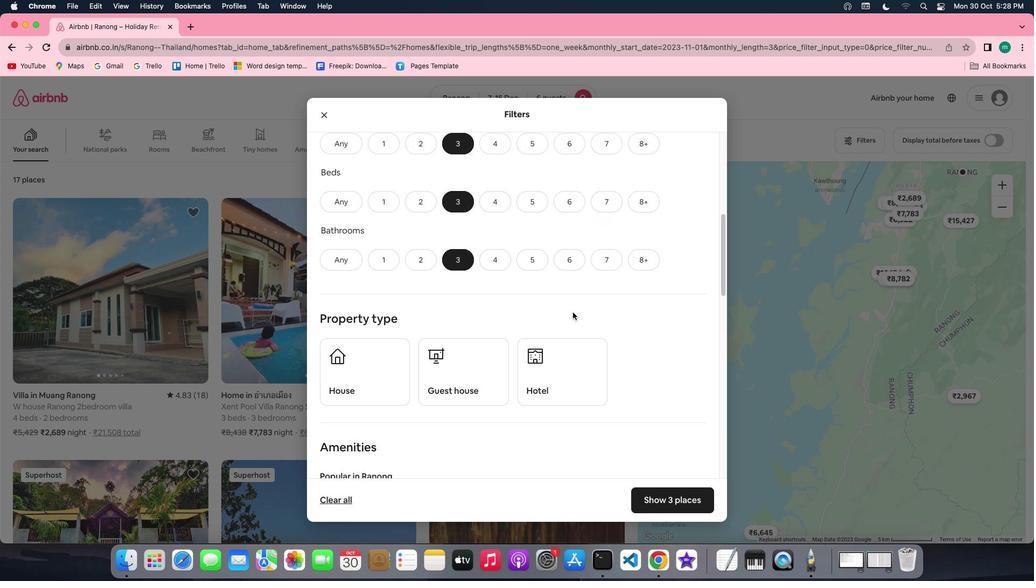 
Action: Mouse scrolled (573, 312) with delta (0, 0)
Screenshot: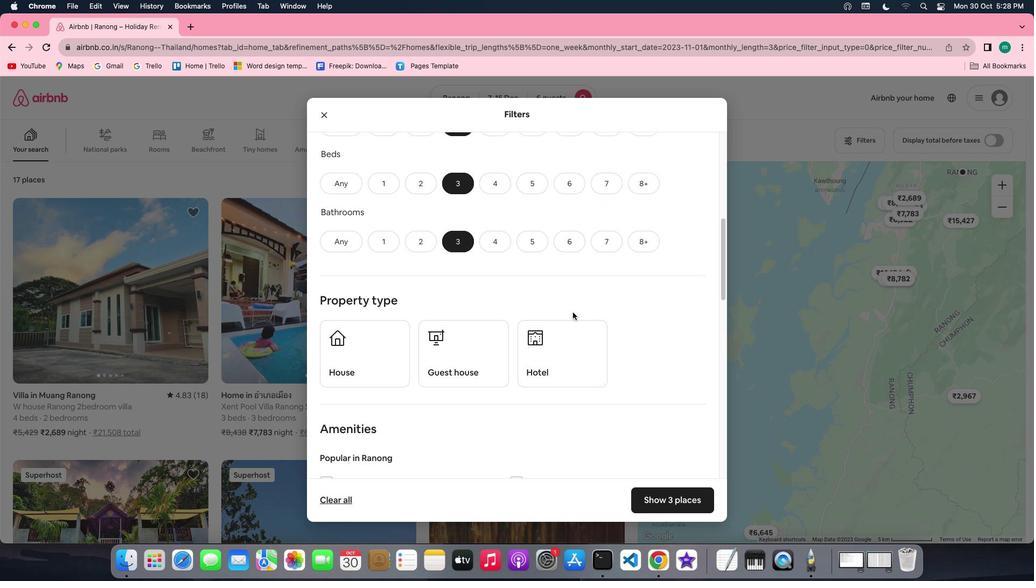 
Action: Mouse scrolled (573, 312) with delta (0, 0)
Screenshot: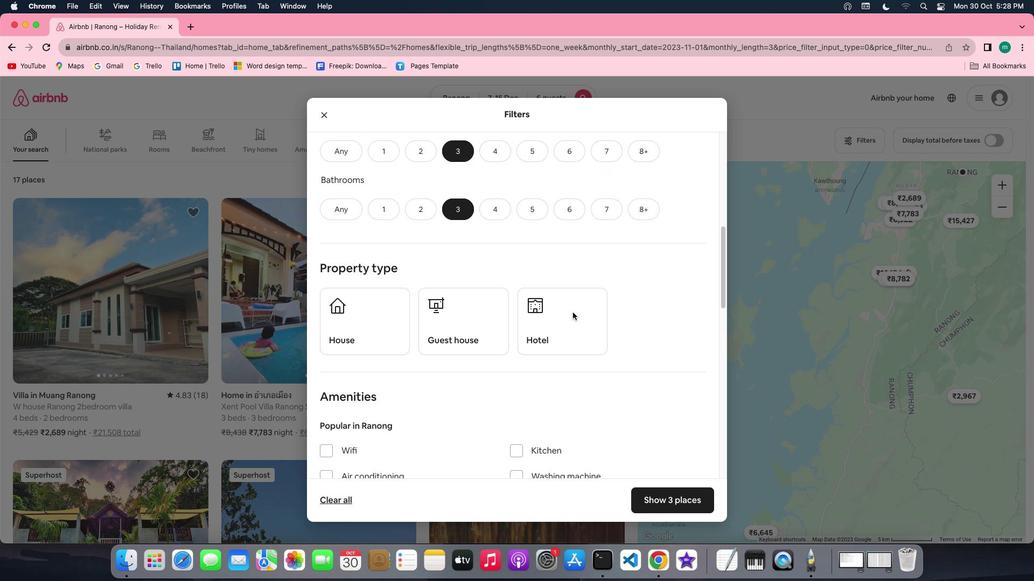 
Action: Mouse moved to (456, 305)
Screenshot: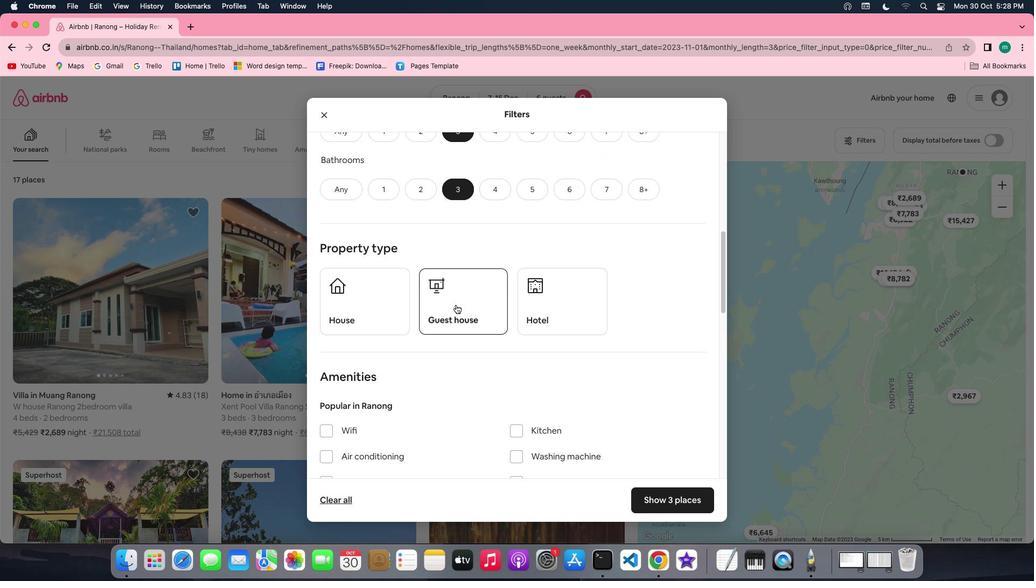 
Action: Mouse pressed left at (456, 305)
Screenshot: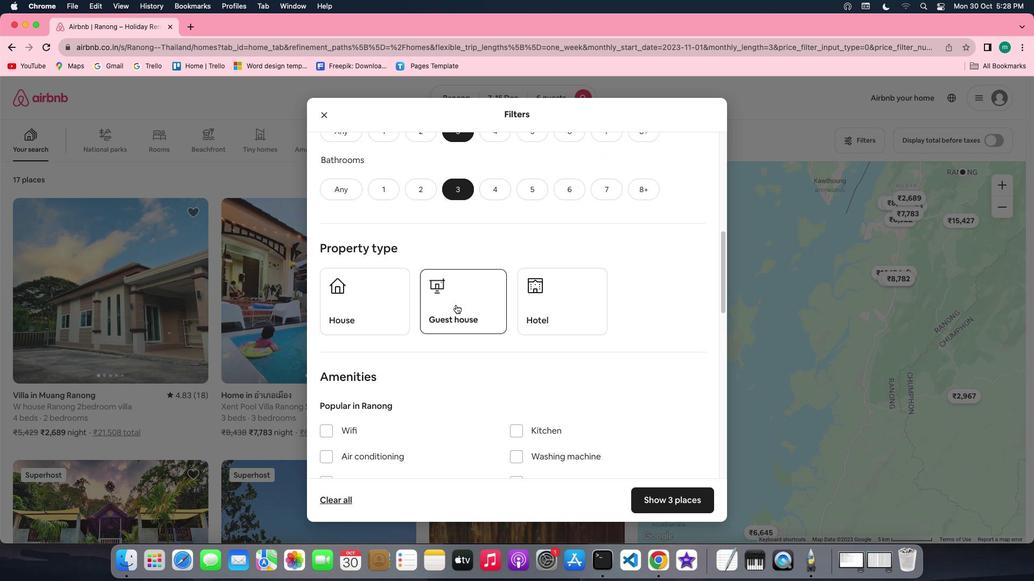 
Action: Mouse moved to (623, 330)
Screenshot: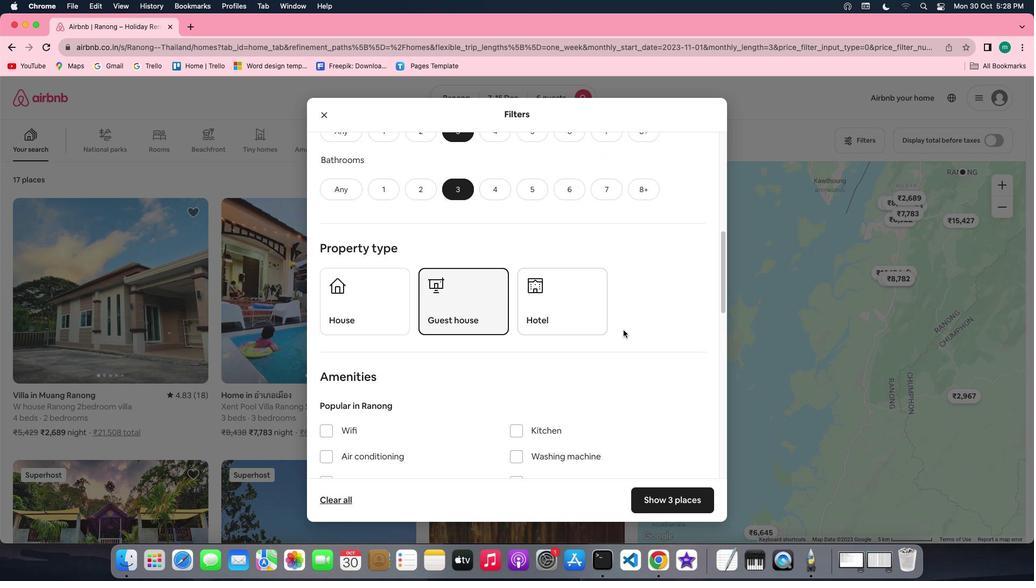 
Action: Mouse scrolled (623, 330) with delta (0, 0)
Screenshot: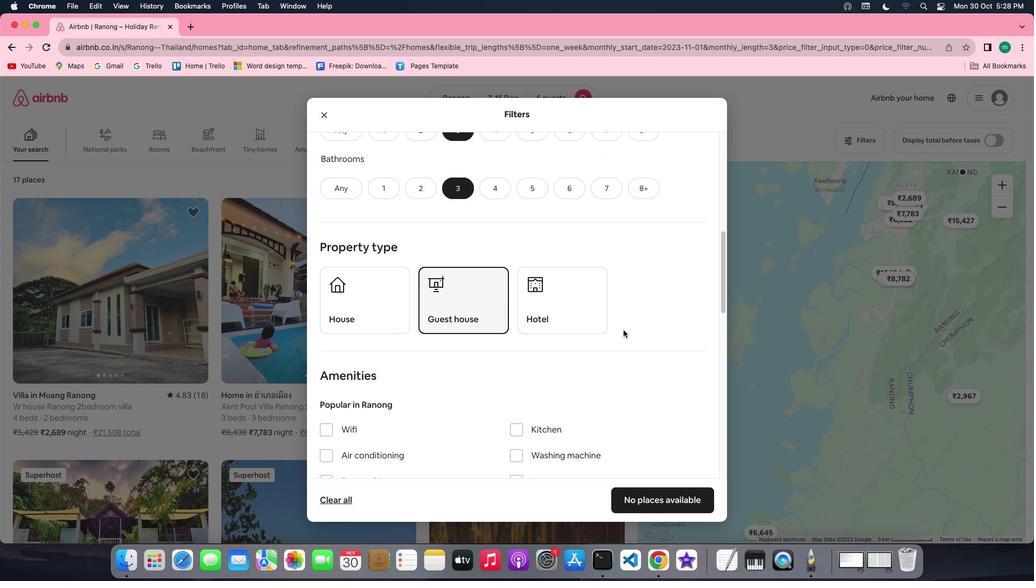
Action: Mouse scrolled (623, 330) with delta (0, 0)
Screenshot: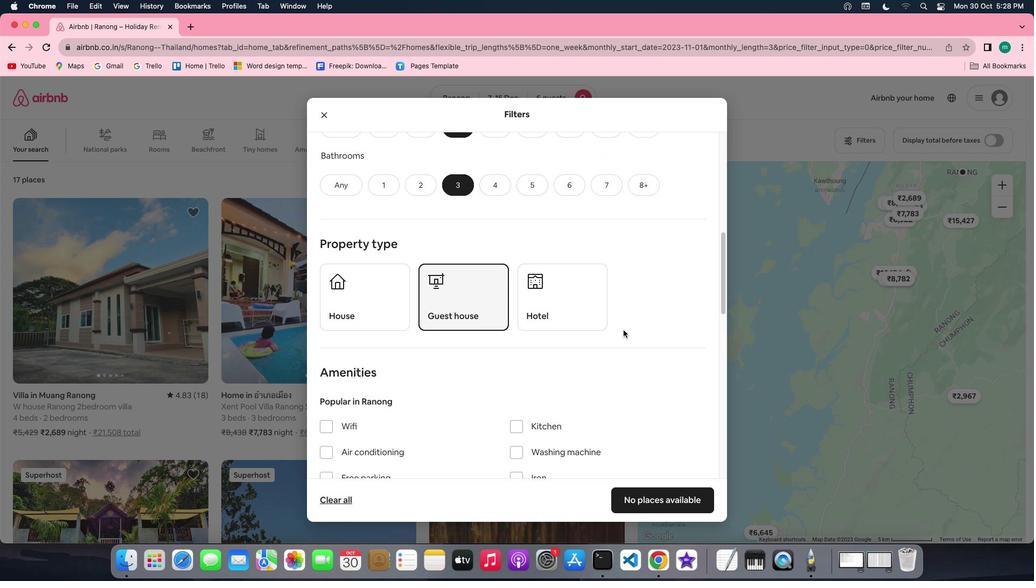 
Action: Mouse scrolled (623, 330) with delta (0, 0)
Screenshot: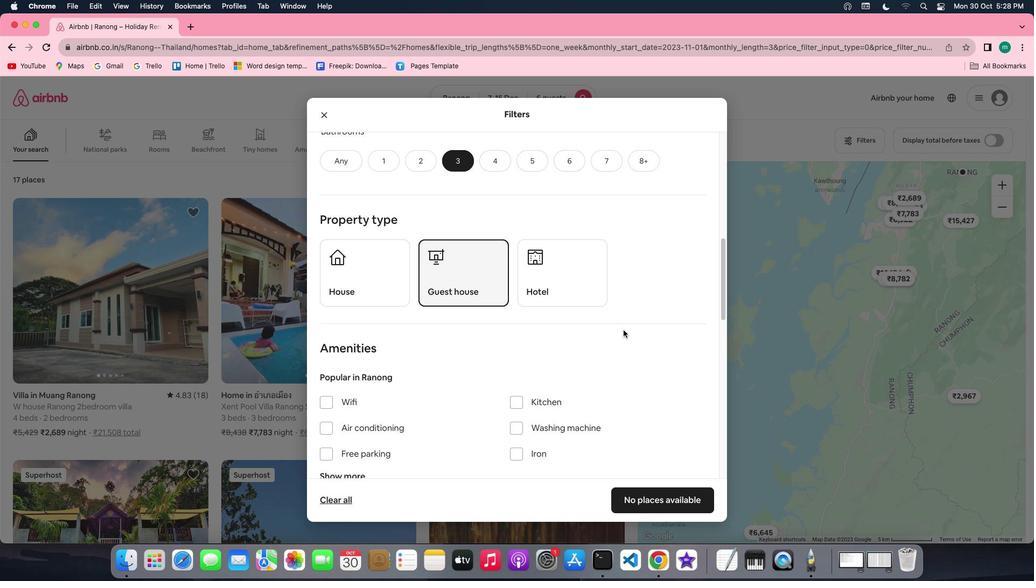 
Action: Mouse scrolled (623, 330) with delta (0, 0)
Screenshot: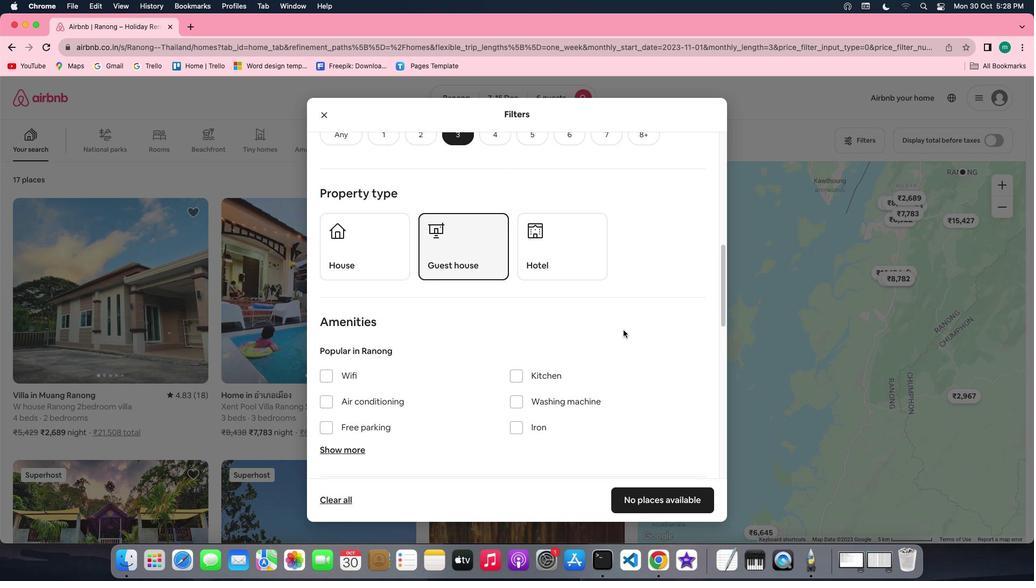 
Action: Mouse scrolled (623, 330) with delta (0, 0)
Screenshot: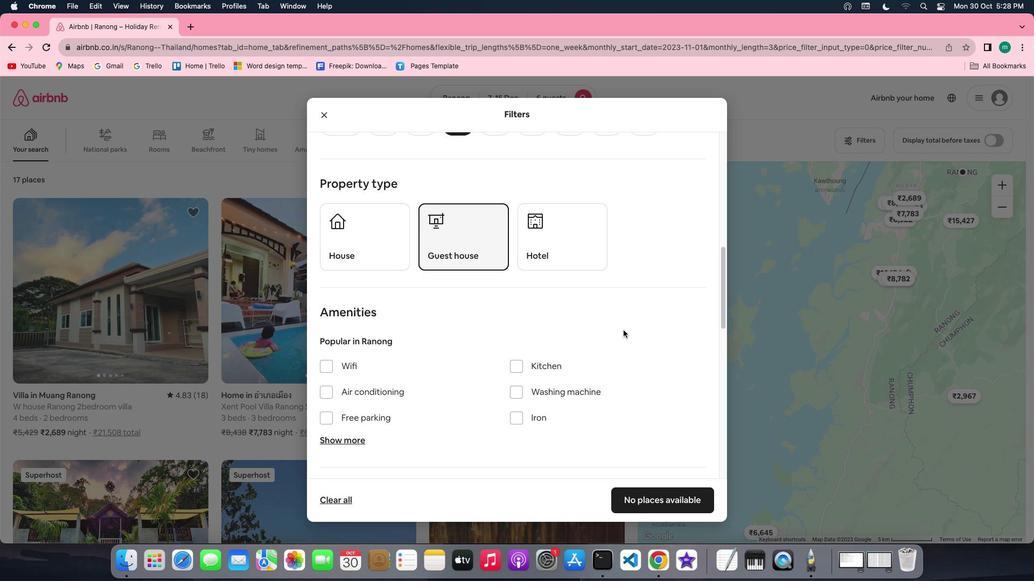 
Action: Mouse scrolled (623, 330) with delta (0, 0)
Screenshot: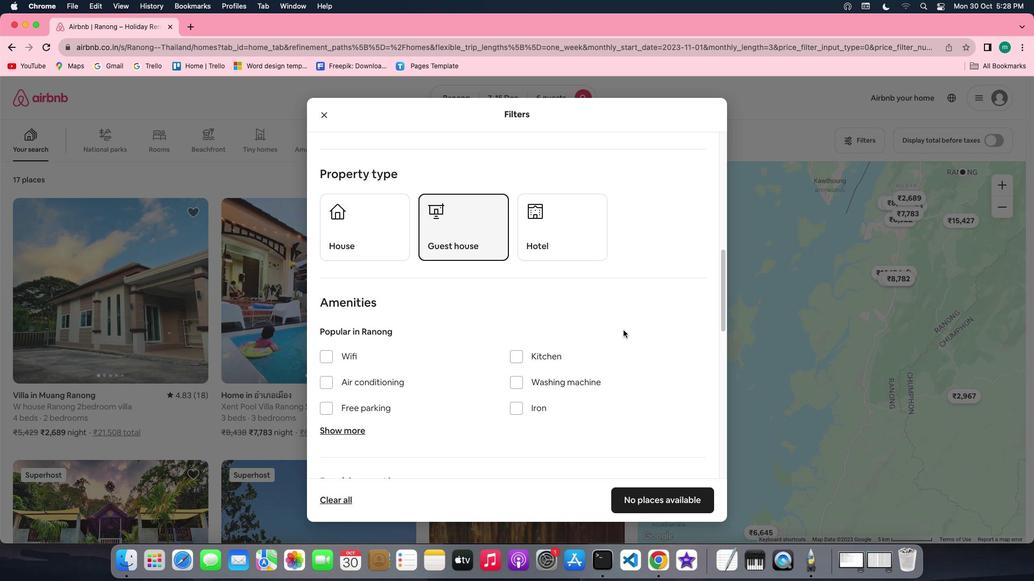 
Action: Mouse scrolled (623, 330) with delta (0, 0)
Screenshot: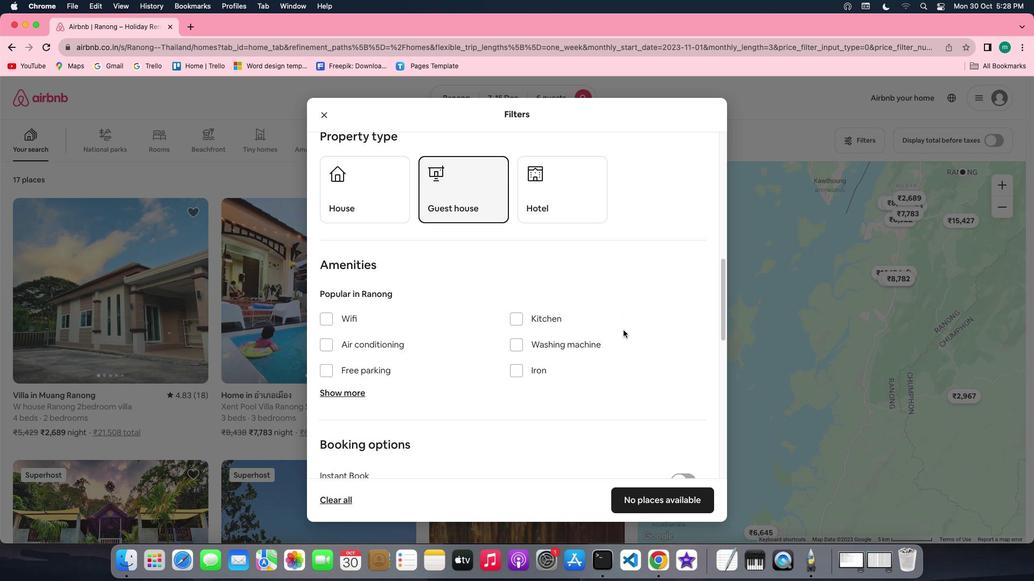 
Action: Mouse scrolled (623, 330) with delta (0, 0)
Screenshot: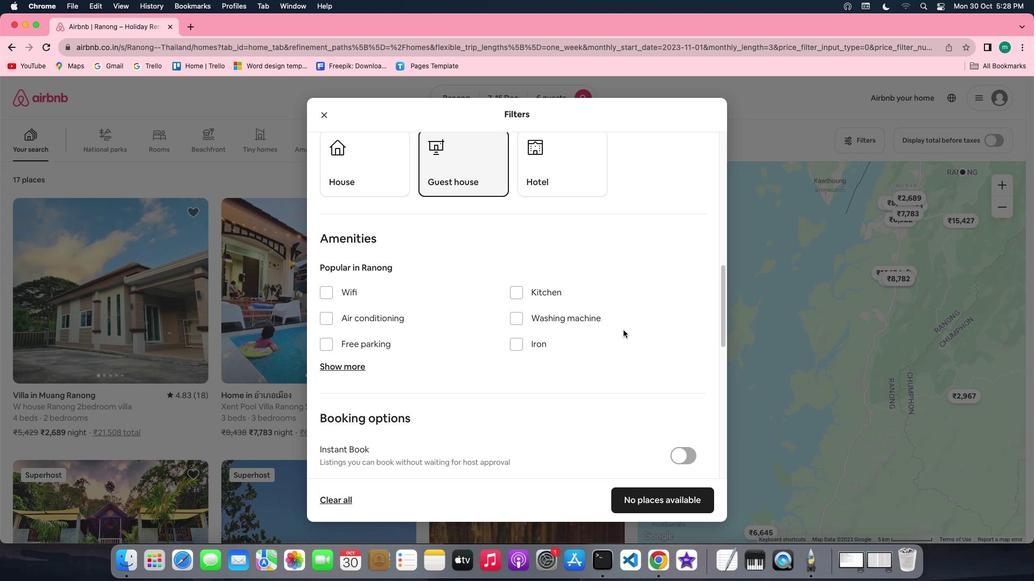 
Action: Mouse scrolled (623, 330) with delta (0, 0)
Screenshot: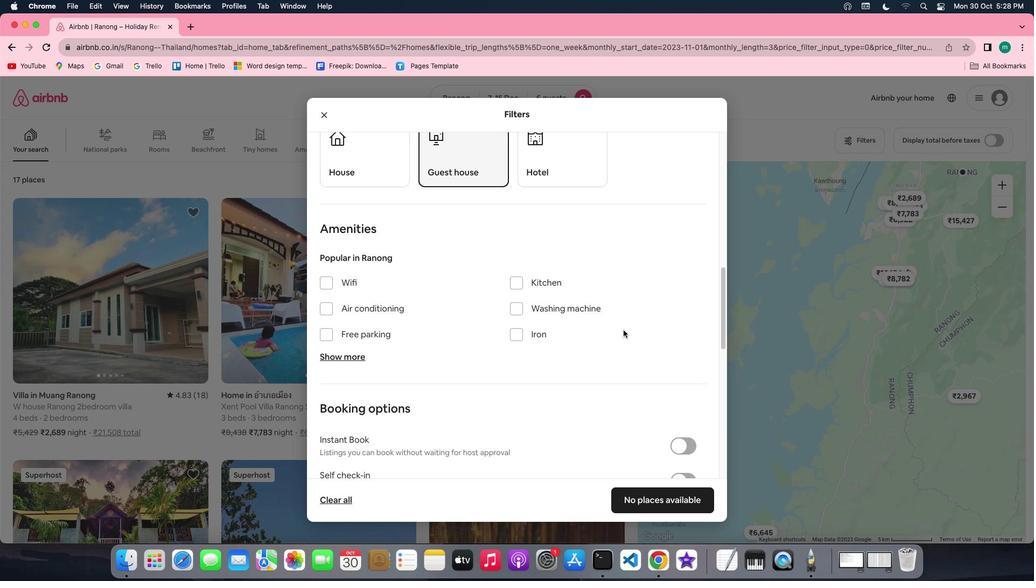
Action: Mouse scrolled (623, 330) with delta (0, 0)
Screenshot: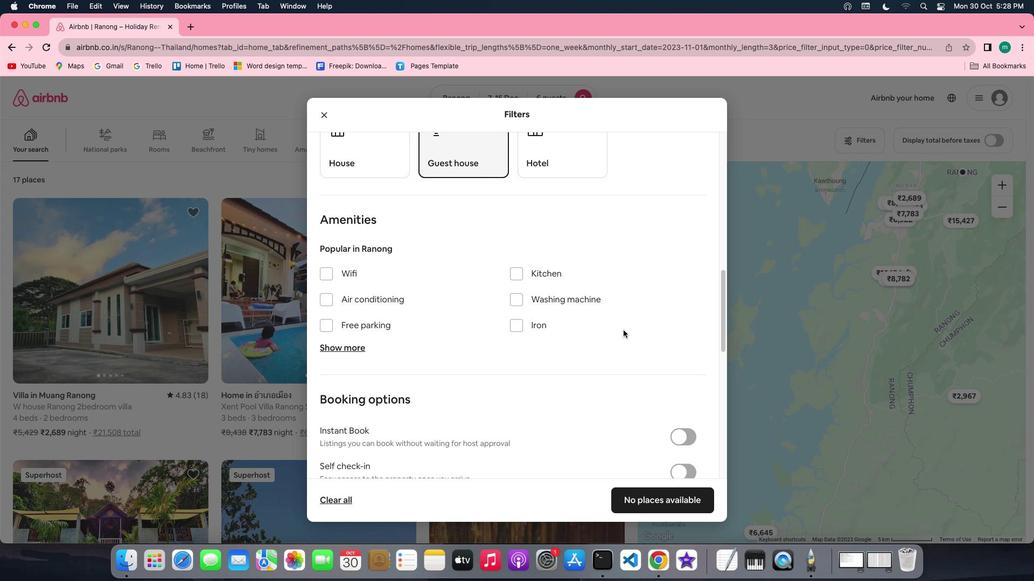 
Action: Mouse scrolled (623, 330) with delta (0, -1)
Screenshot: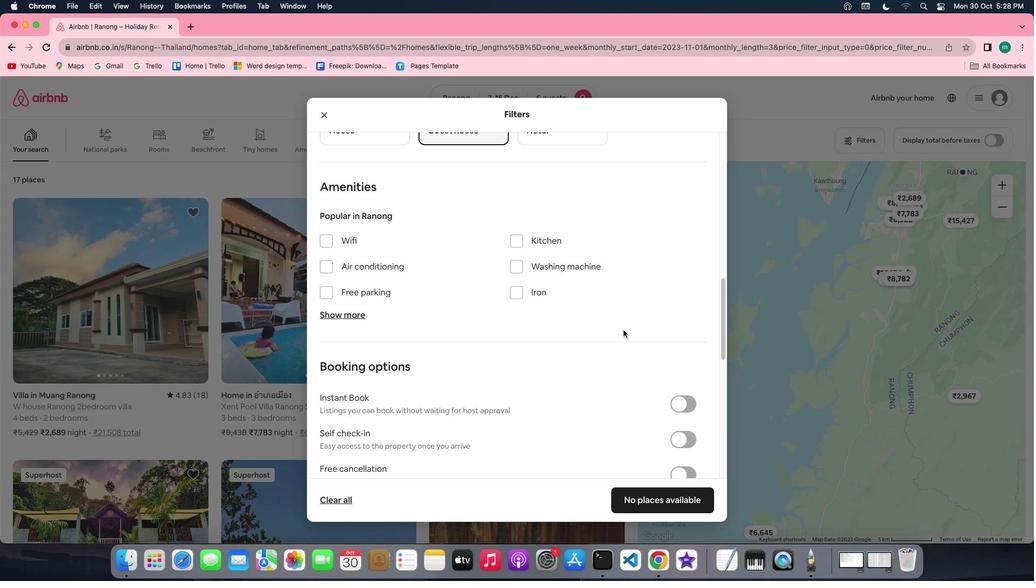 
Action: Mouse scrolled (623, 330) with delta (0, -1)
Screenshot: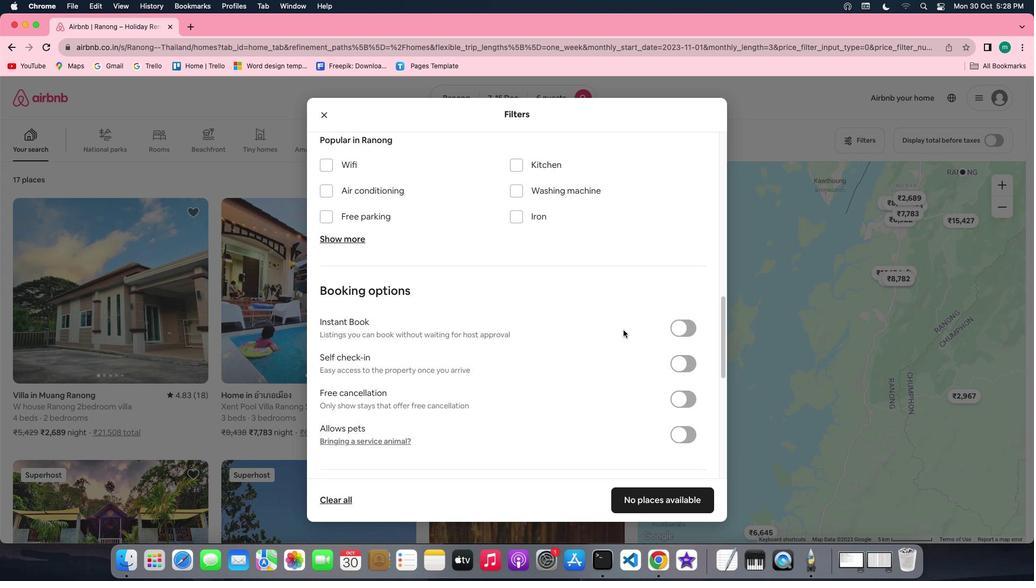 
Action: Mouse scrolled (623, 330) with delta (0, 0)
Screenshot: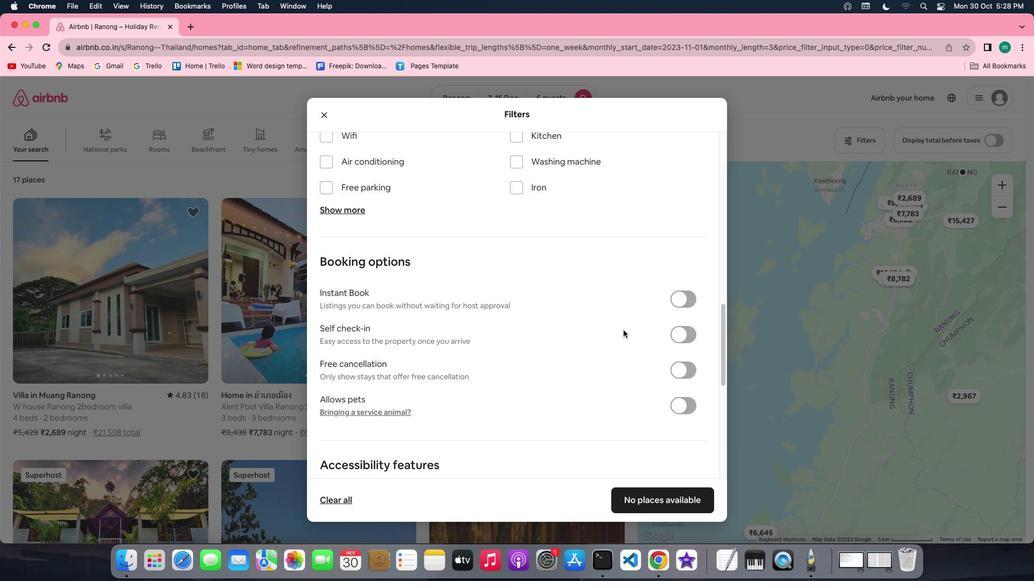 
Action: Mouse scrolled (623, 330) with delta (0, 0)
Screenshot: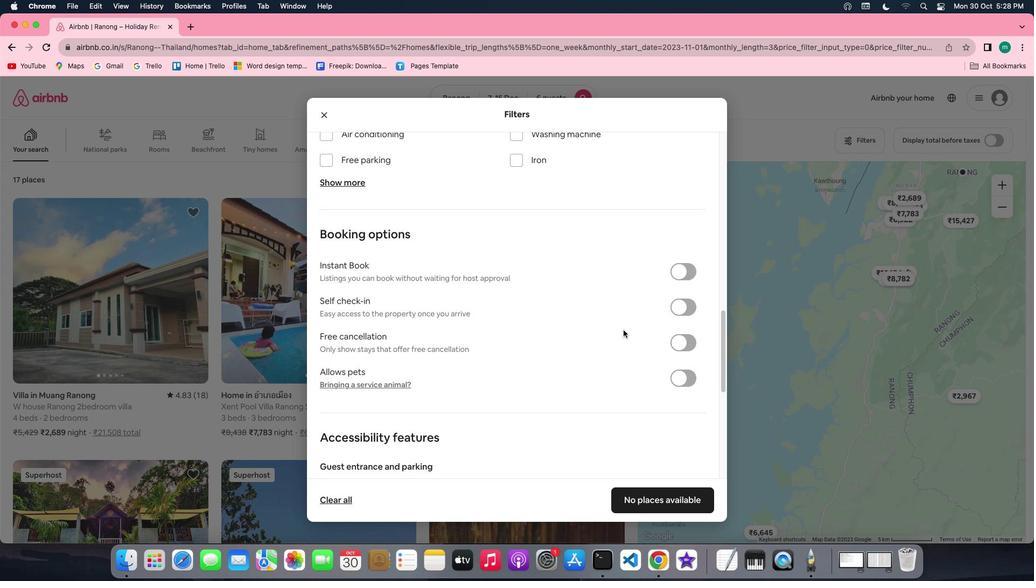 
Action: Mouse scrolled (623, 330) with delta (0, -1)
Screenshot: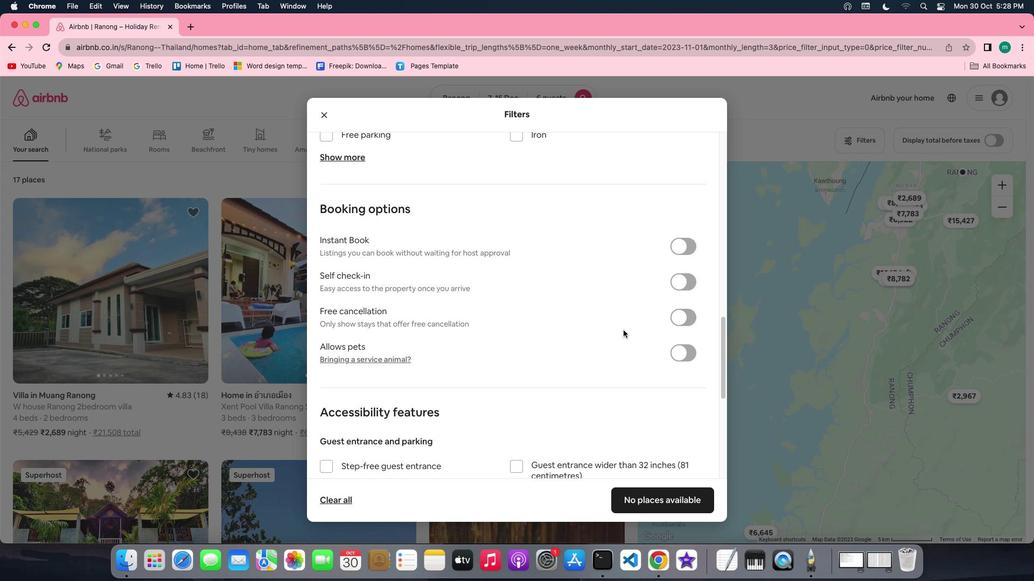
Action: Mouse scrolled (623, 330) with delta (0, -2)
Screenshot: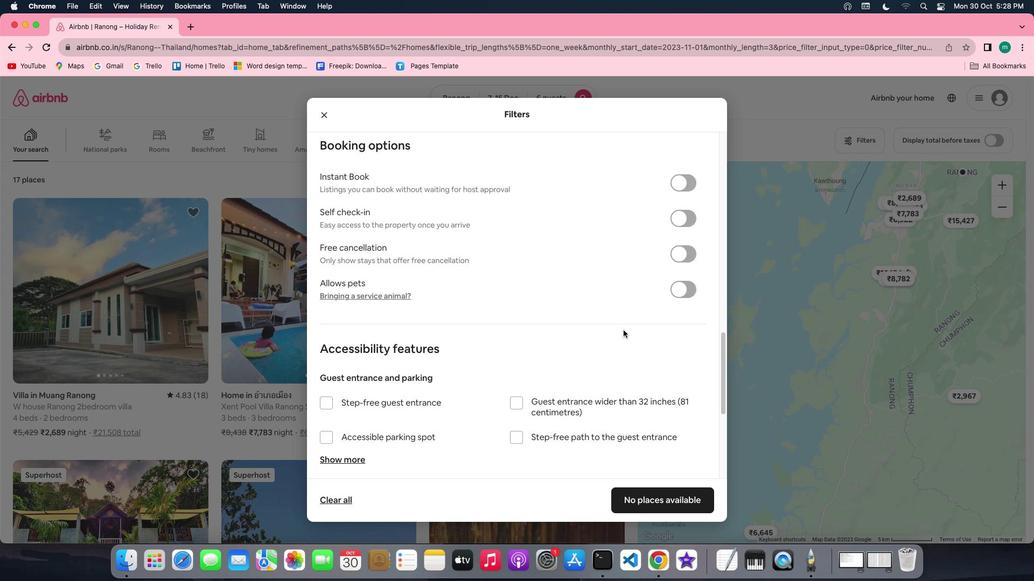 
Action: Mouse scrolled (623, 330) with delta (0, -2)
Screenshot: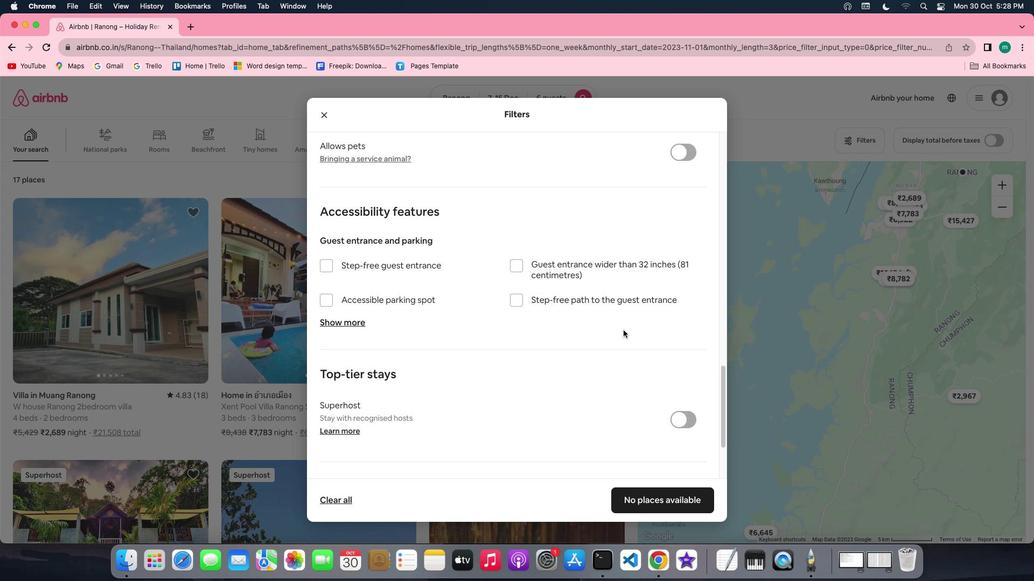 
Action: Mouse scrolled (623, 330) with delta (0, 0)
Screenshot: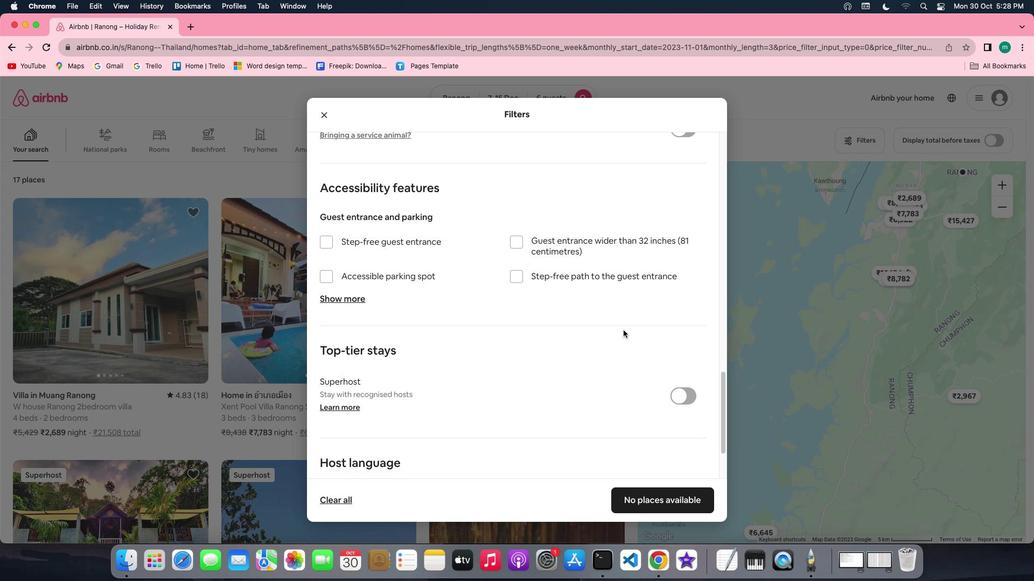 
Action: Mouse scrolled (623, 330) with delta (0, 0)
Screenshot: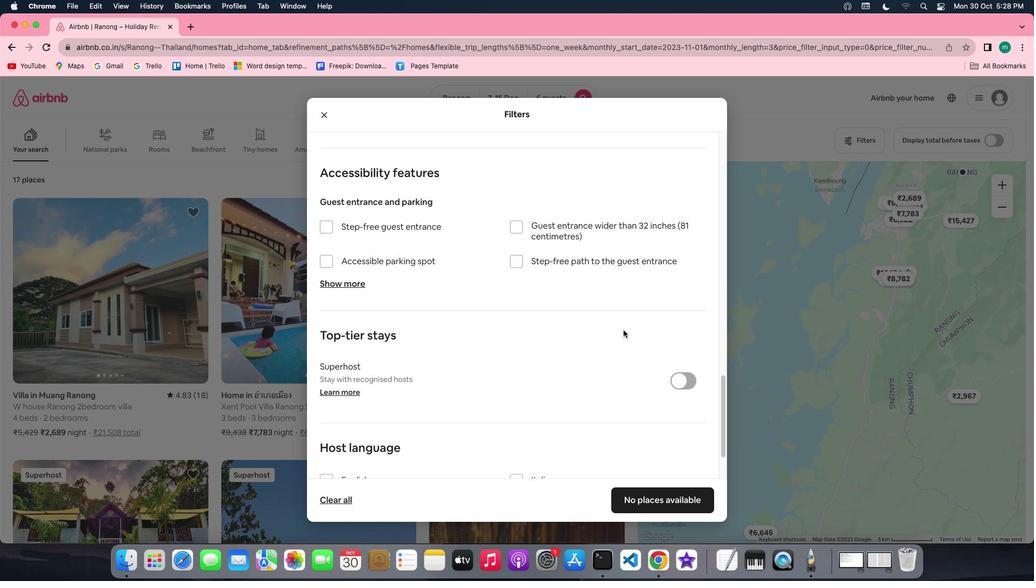 
Action: Mouse scrolled (623, 330) with delta (0, -1)
Screenshot: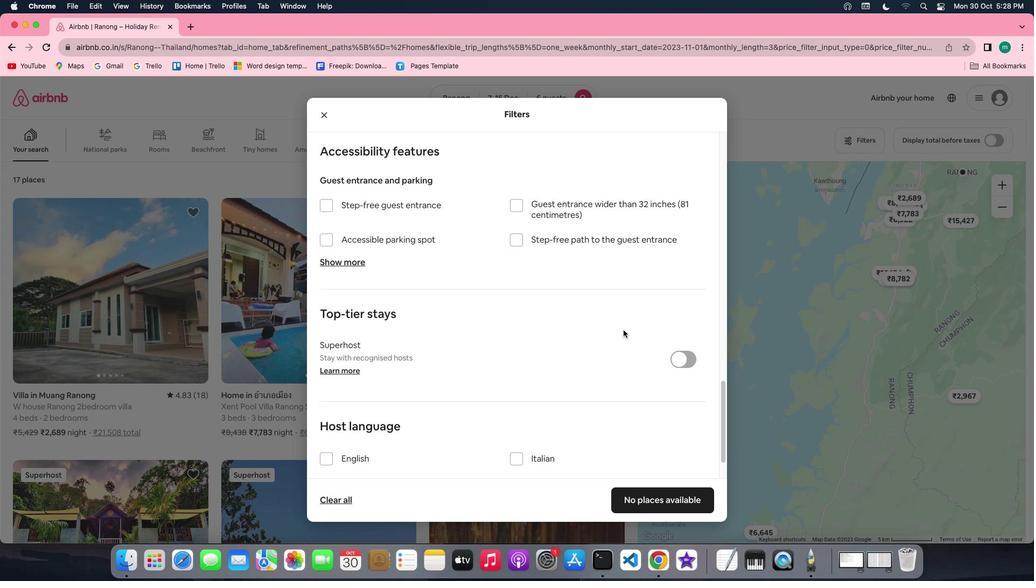 
Action: Mouse scrolled (623, 330) with delta (0, -2)
Screenshot: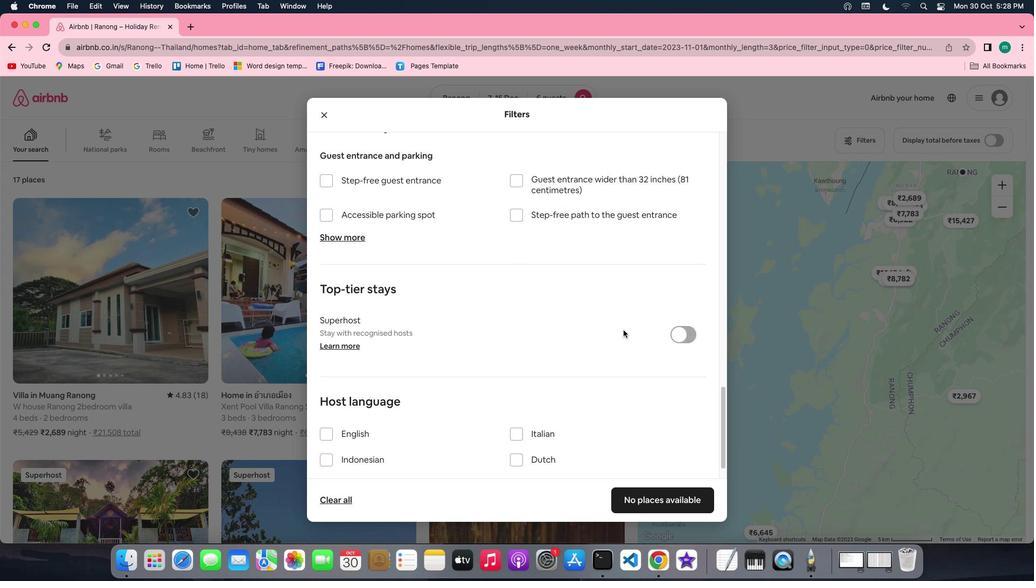 
Action: Mouse scrolled (623, 330) with delta (0, -2)
Screenshot: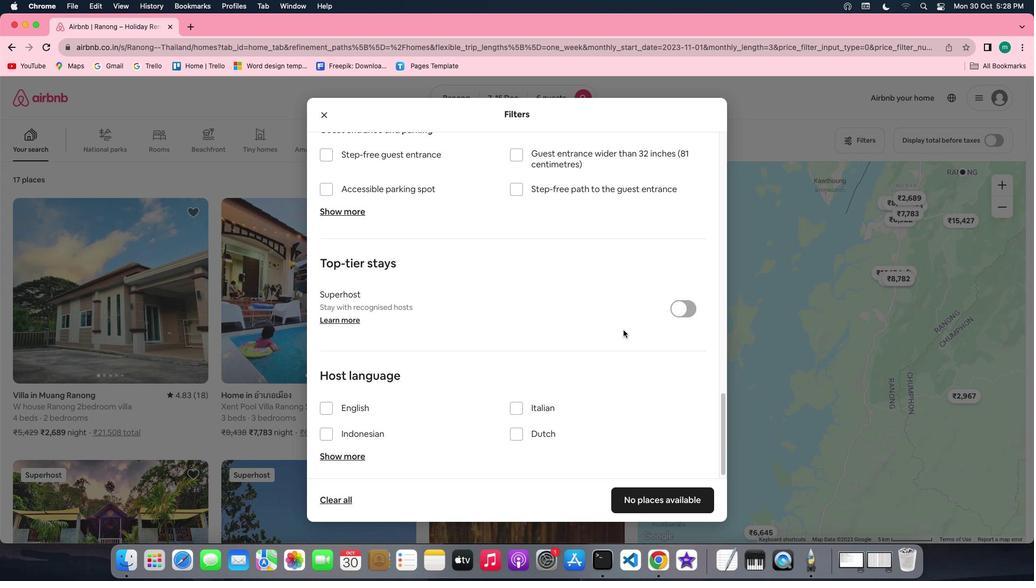 
Action: Mouse scrolled (623, 330) with delta (0, 0)
Screenshot: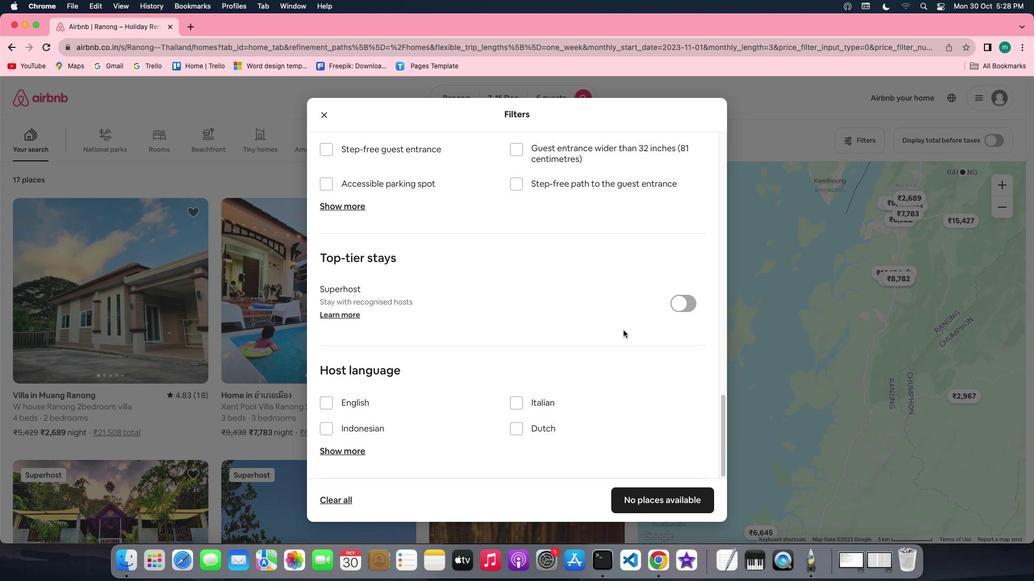 
Action: Mouse scrolled (623, 330) with delta (0, 0)
Screenshot: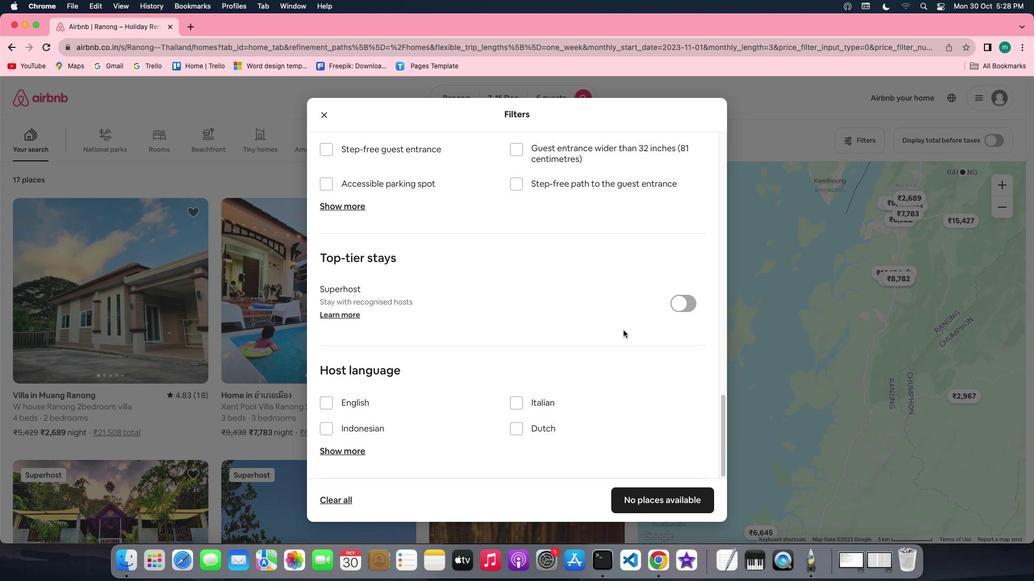 
Action: Mouse scrolled (623, 330) with delta (0, -1)
Screenshot: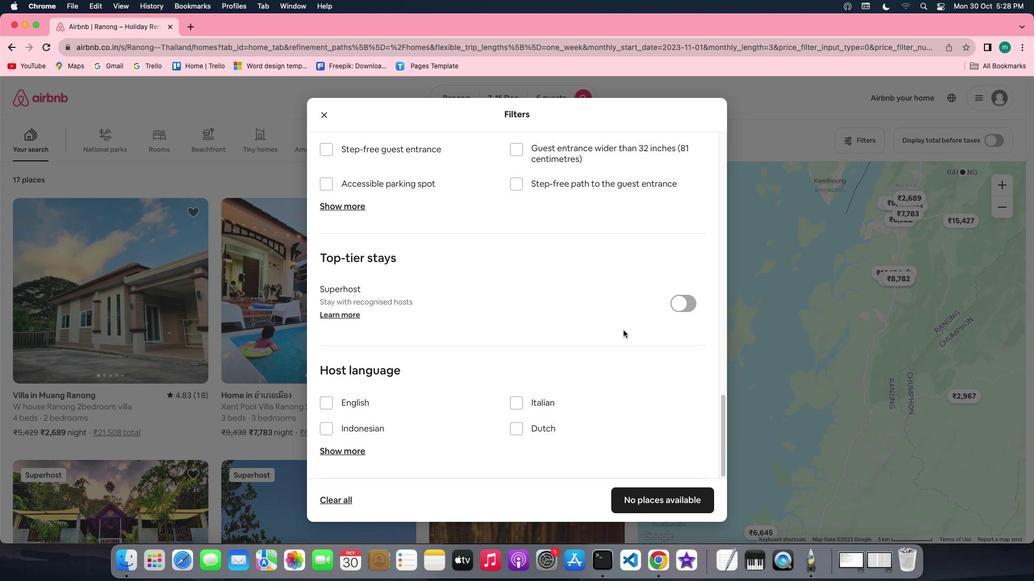 
Action: Mouse scrolled (623, 330) with delta (0, -2)
Screenshot: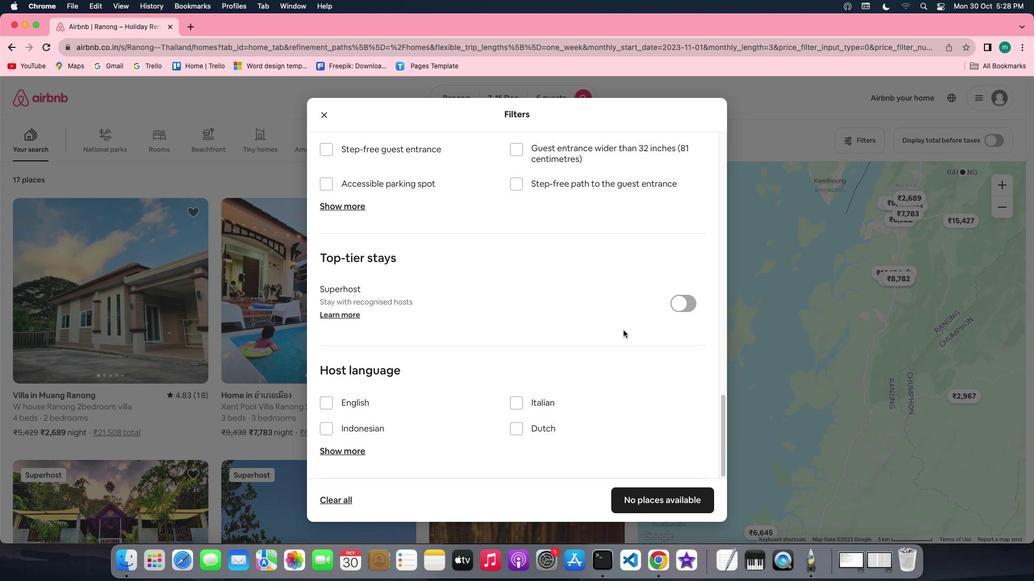 
Action: Mouse scrolled (623, 330) with delta (0, -2)
Screenshot: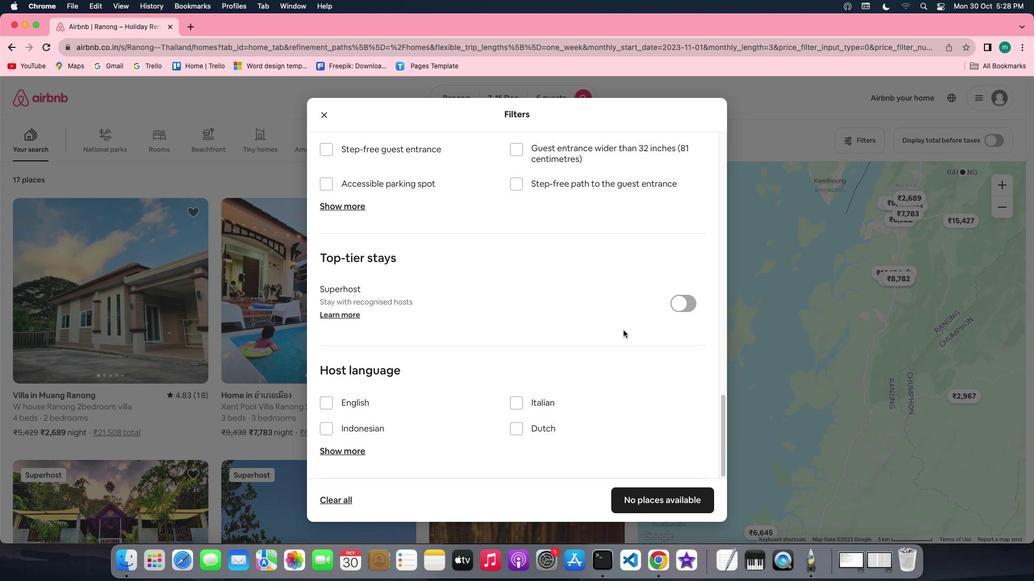 
Action: Mouse moved to (674, 506)
Screenshot: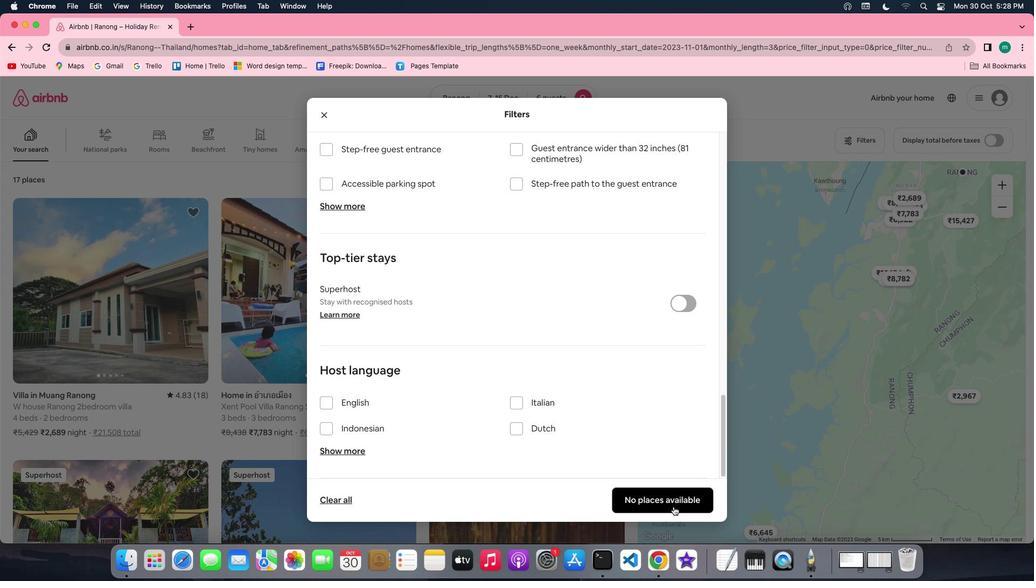 
Action: Mouse pressed left at (674, 506)
Screenshot: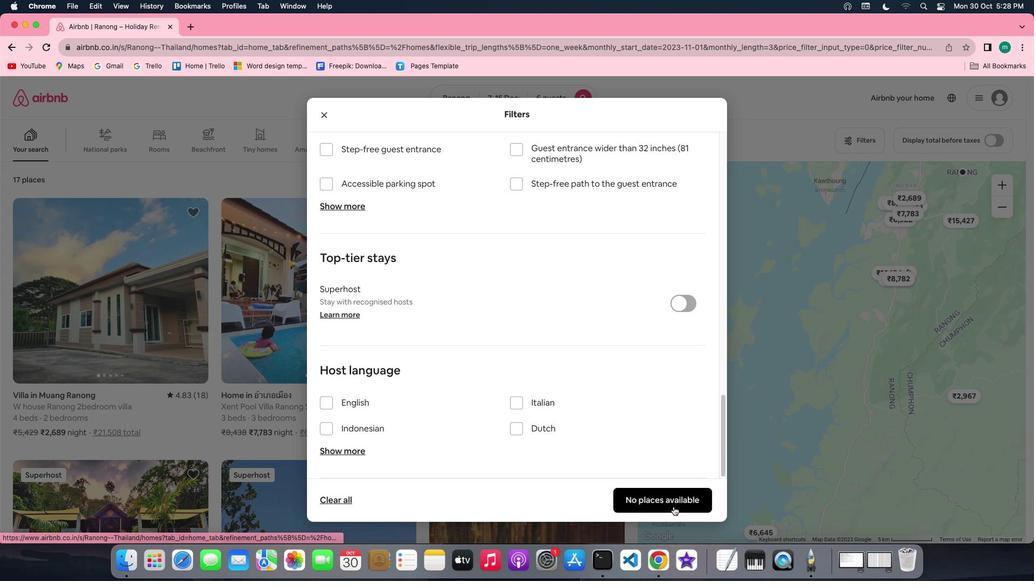 
Action: Mouse moved to (428, 386)
Screenshot: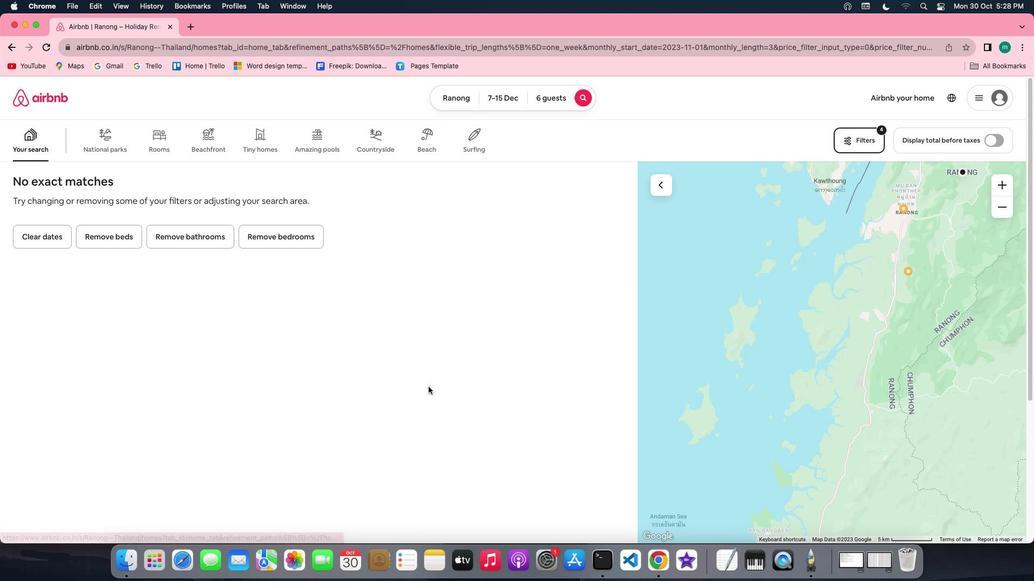 
